 Task: Search one way flight ticket for 5 adults, 1 child, 2 infants in seat and 1 infant on lap in business from Provo: Provo Municipal Airport to Raleigh: Raleigh-durham International Airport on 8-5-2023. Choice of flights is Royal air maroc. Number of bags: 1 carry on bag. Price is upto 50000. Outbound departure time preference is 15:15.
Action: Mouse moved to (298, 275)
Screenshot: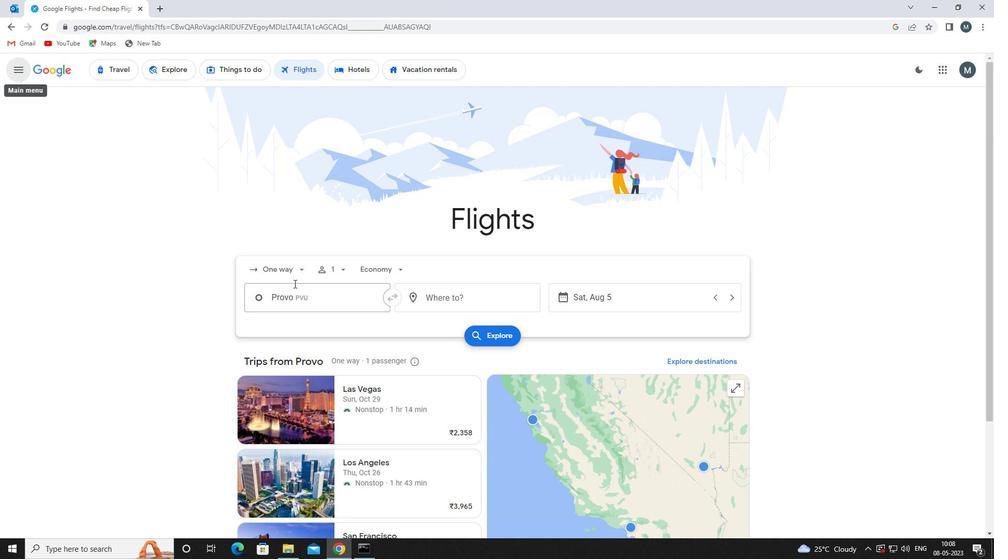 
Action: Mouse pressed left at (298, 275)
Screenshot: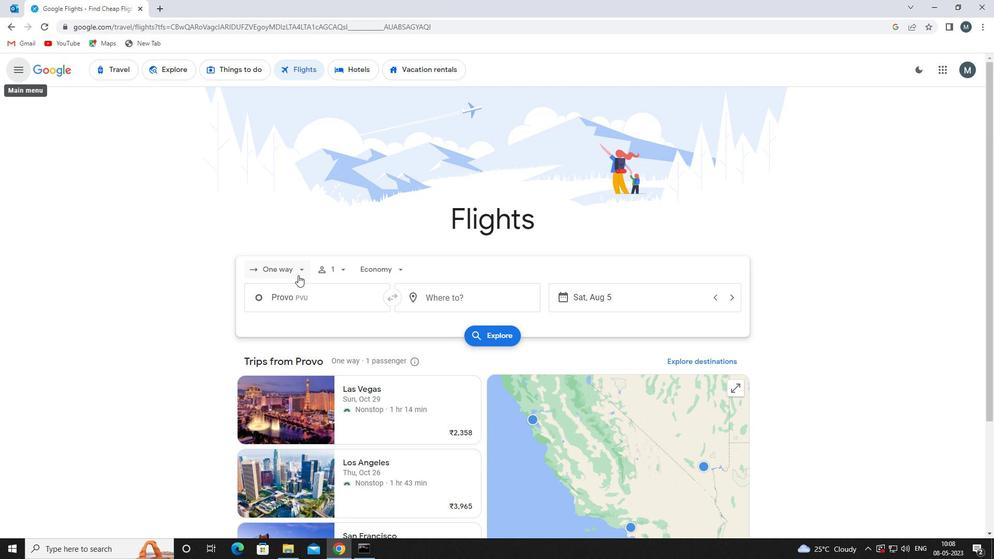
Action: Mouse moved to (308, 318)
Screenshot: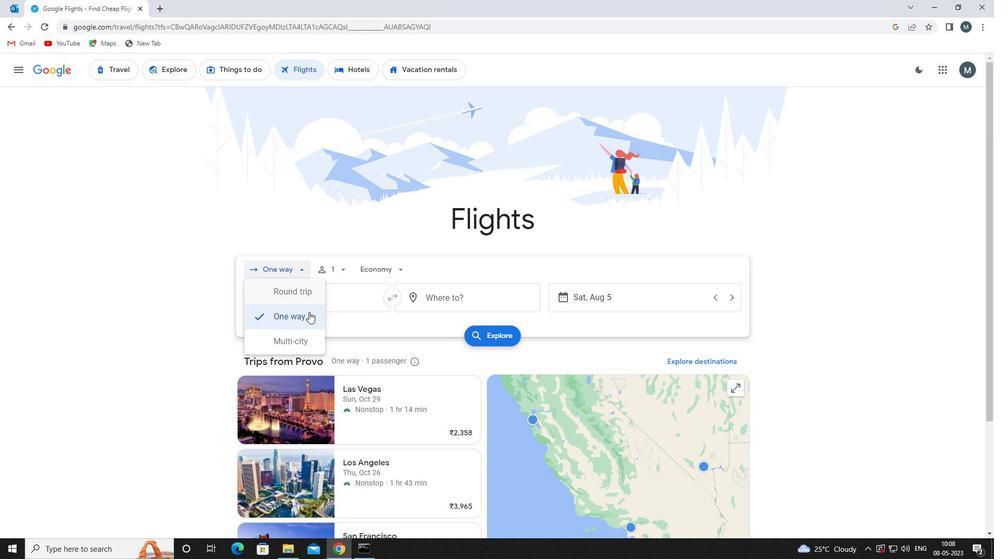 
Action: Mouse pressed left at (308, 318)
Screenshot: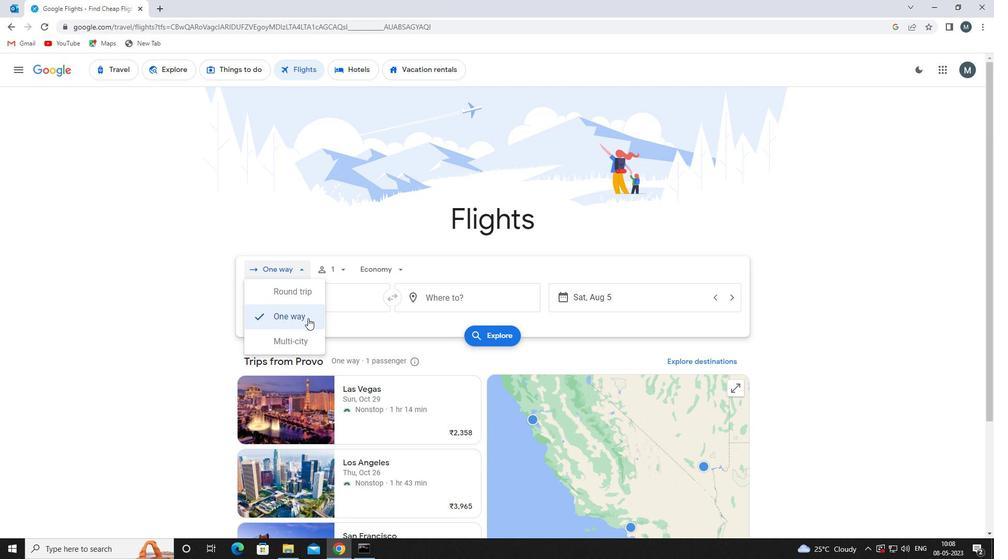 
Action: Mouse moved to (351, 269)
Screenshot: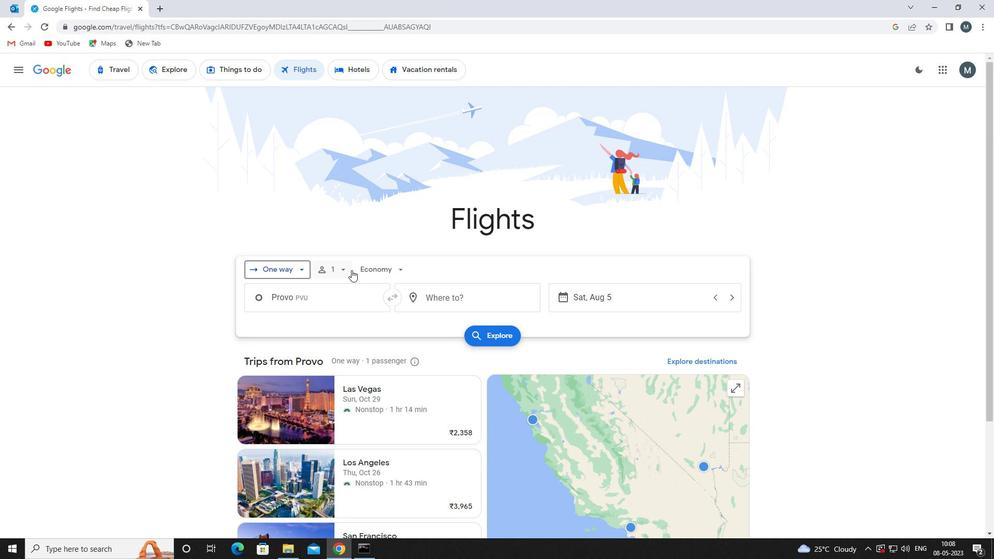 
Action: Mouse pressed left at (351, 269)
Screenshot: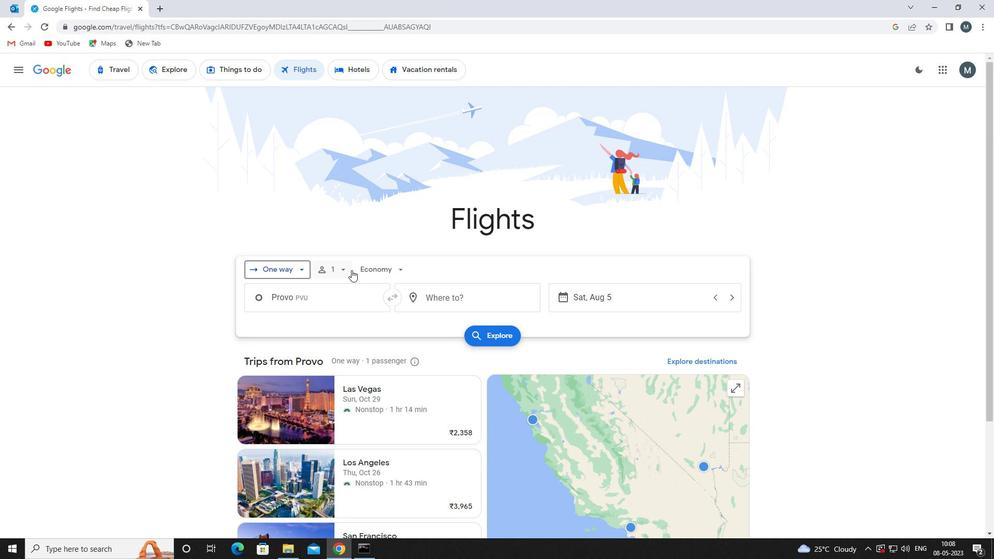 
Action: Mouse moved to (426, 294)
Screenshot: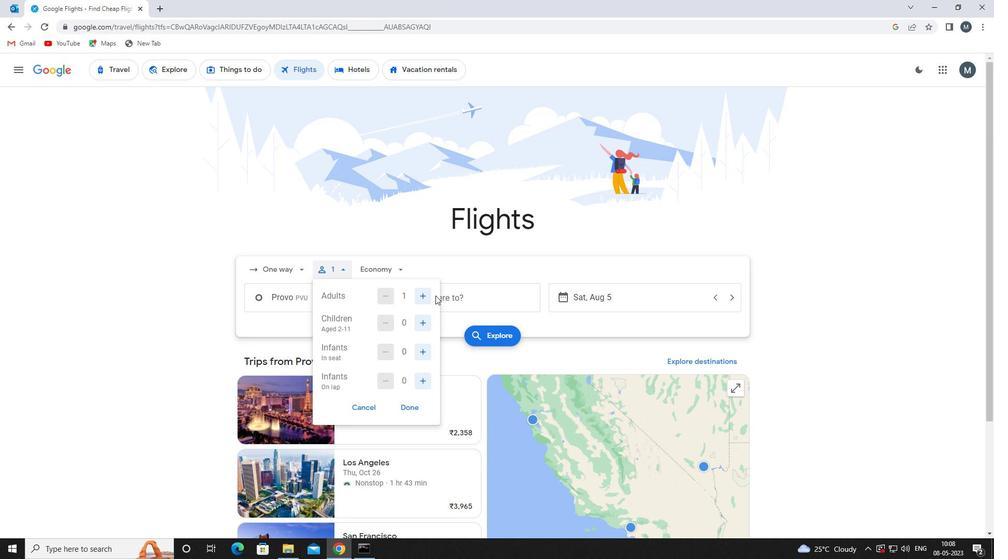 
Action: Mouse pressed left at (426, 294)
Screenshot: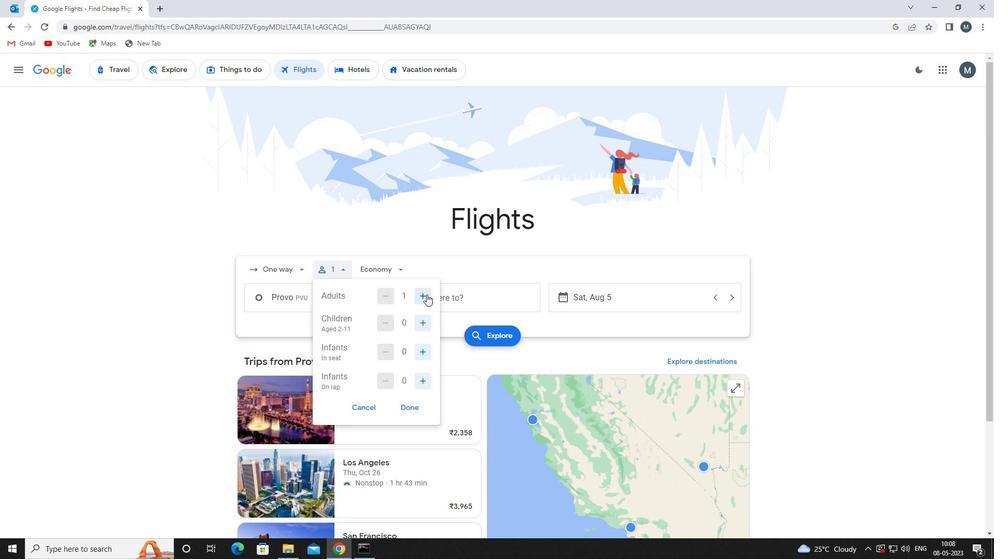 
Action: Mouse pressed left at (426, 294)
Screenshot: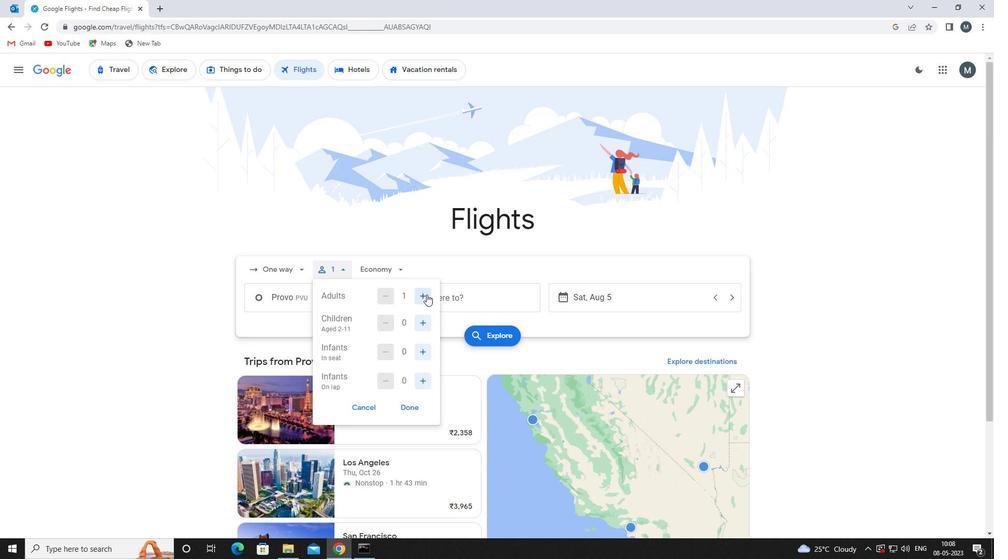 
Action: Mouse pressed left at (426, 294)
Screenshot: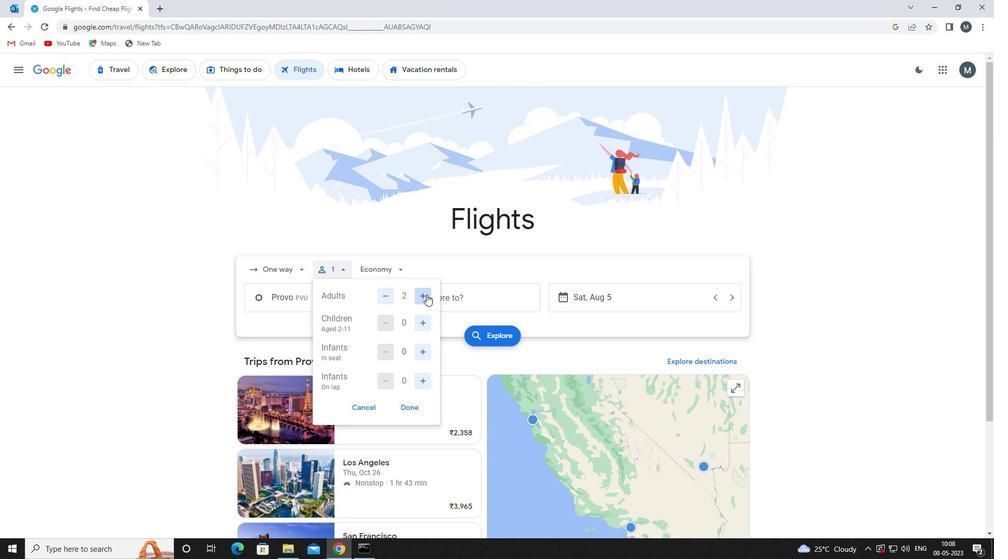
Action: Mouse pressed left at (426, 294)
Screenshot: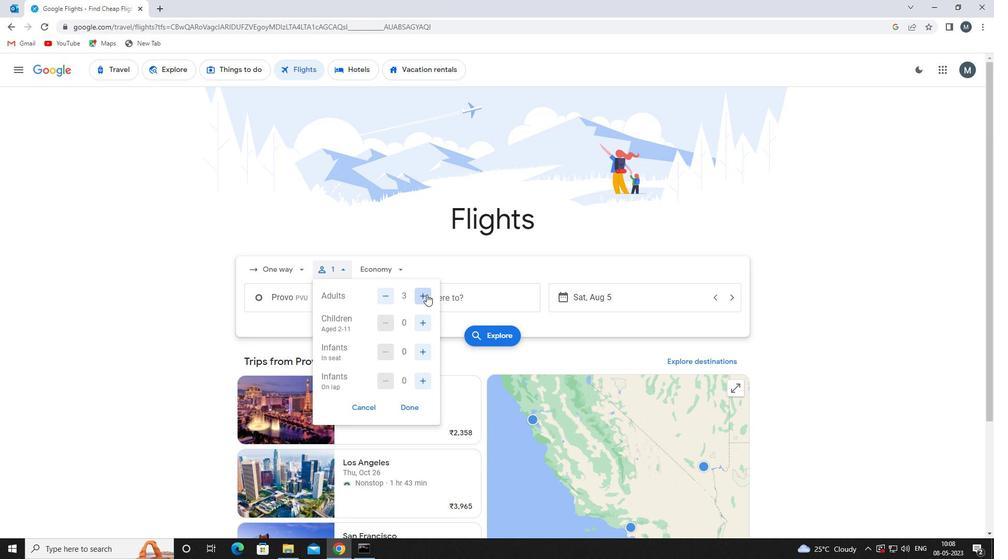 
Action: Mouse moved to (423, 324)
Screenshot: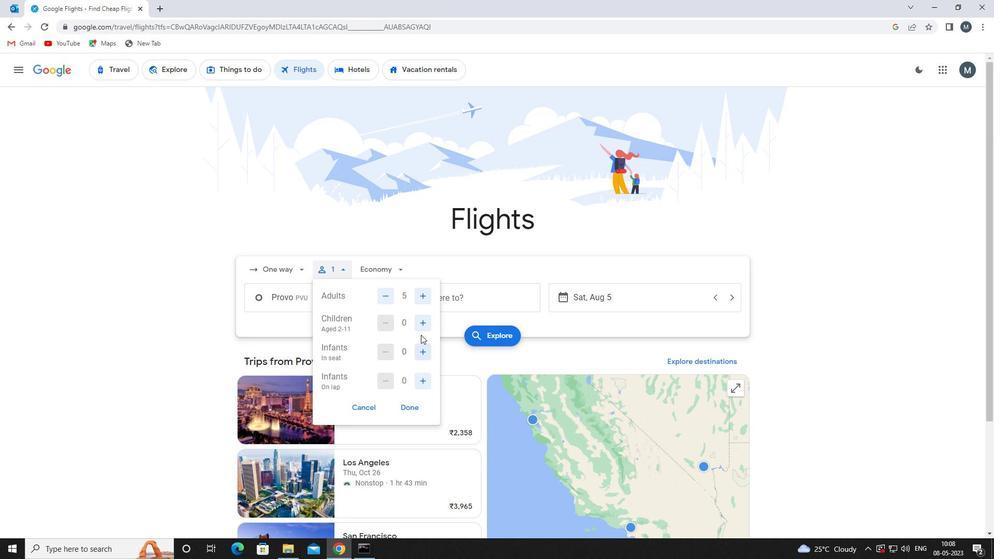 
Action: Mouse pressed left at (423, 324)
Screenshot: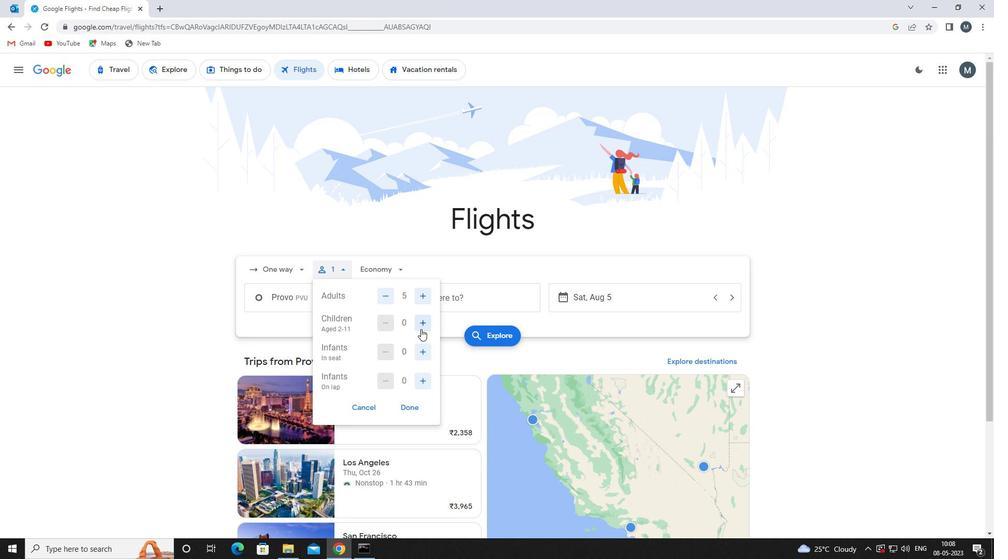 
Action: Mouse moved to (422, 350)
Screenshot: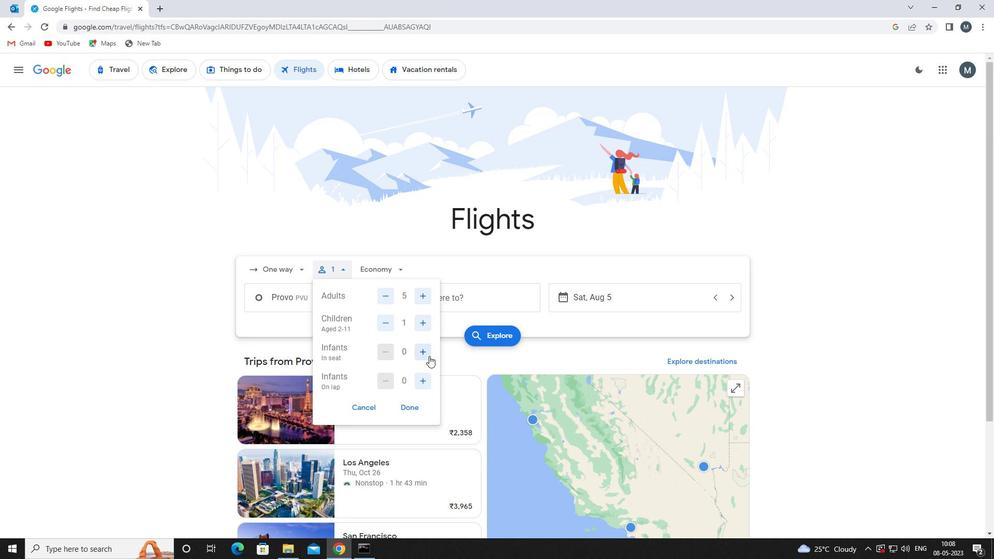 
Action: Mouse pressed left at (422, 350)
Screenshot: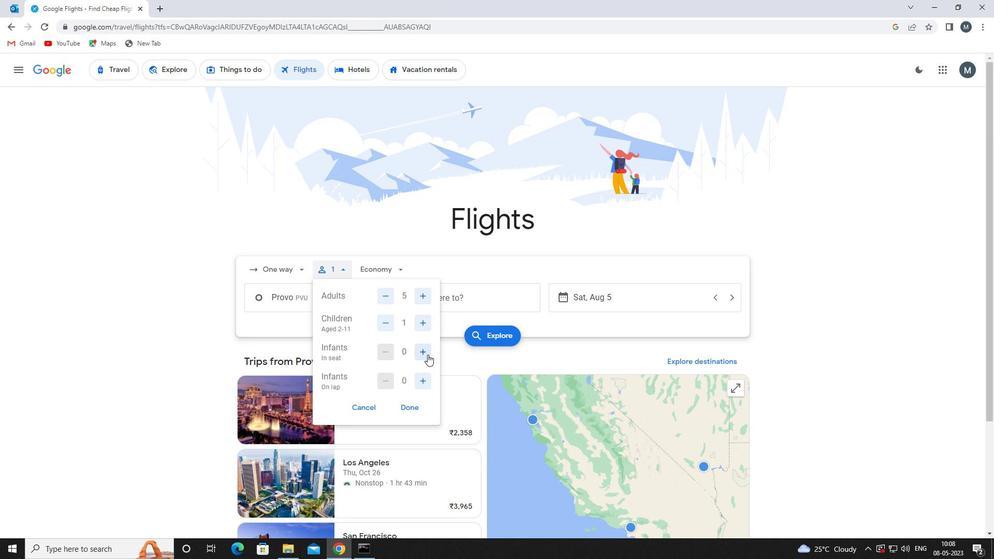
Action: Mouse moved to (422, 350)
Screenshot: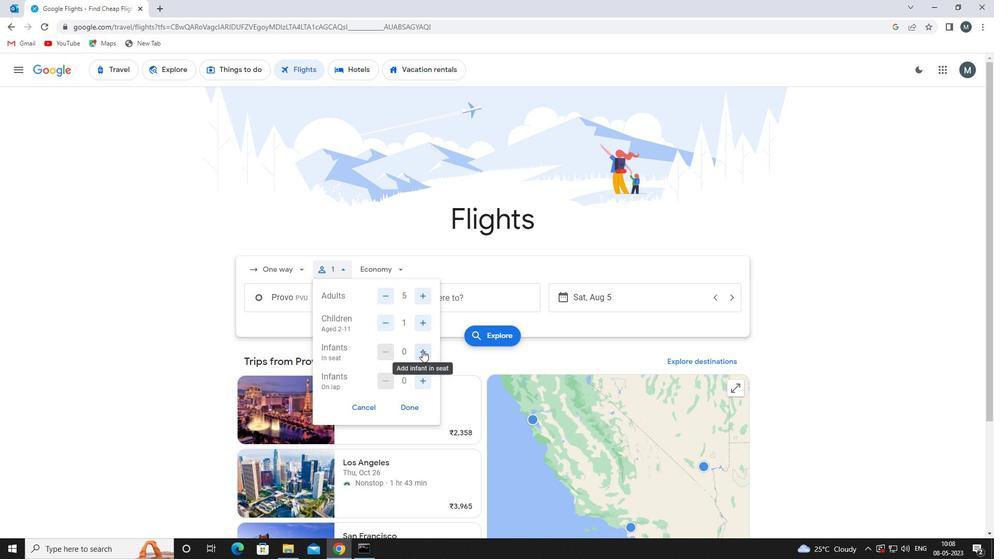 
Action: Mouse pressed left at (422, 350)
Screenshot: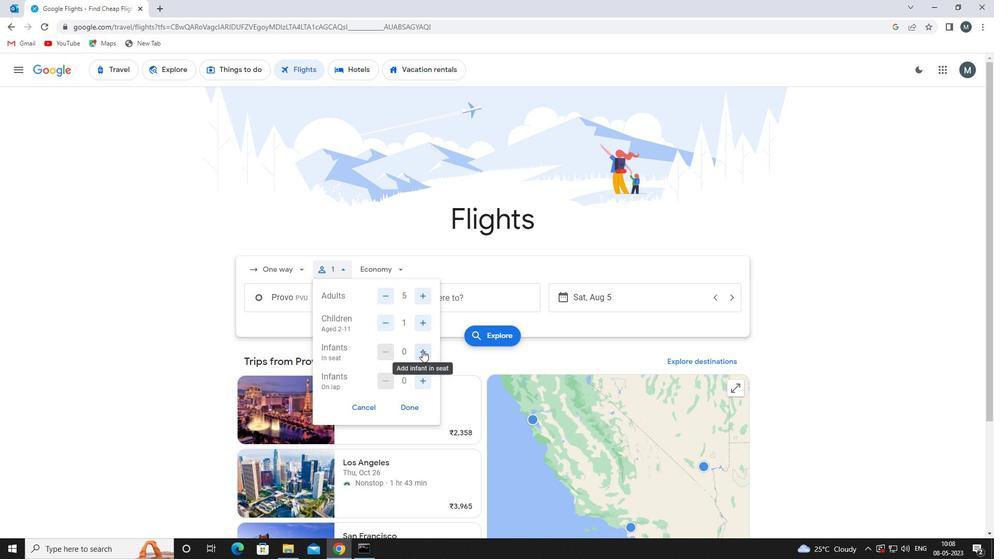 
Action: Mouse moved to (420, 382)
Screenshot: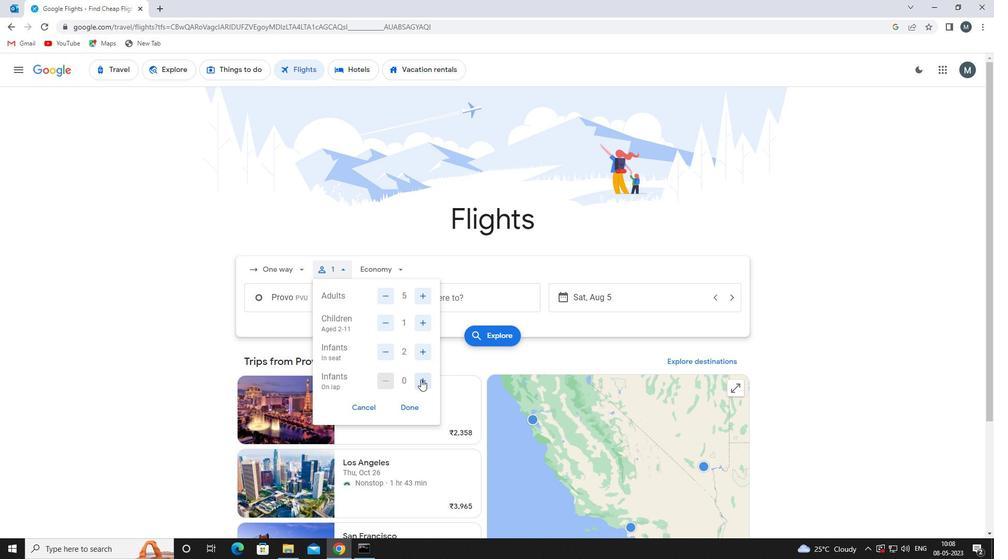 
Action: Mouse pressed left at (420, 382)
Screenshot: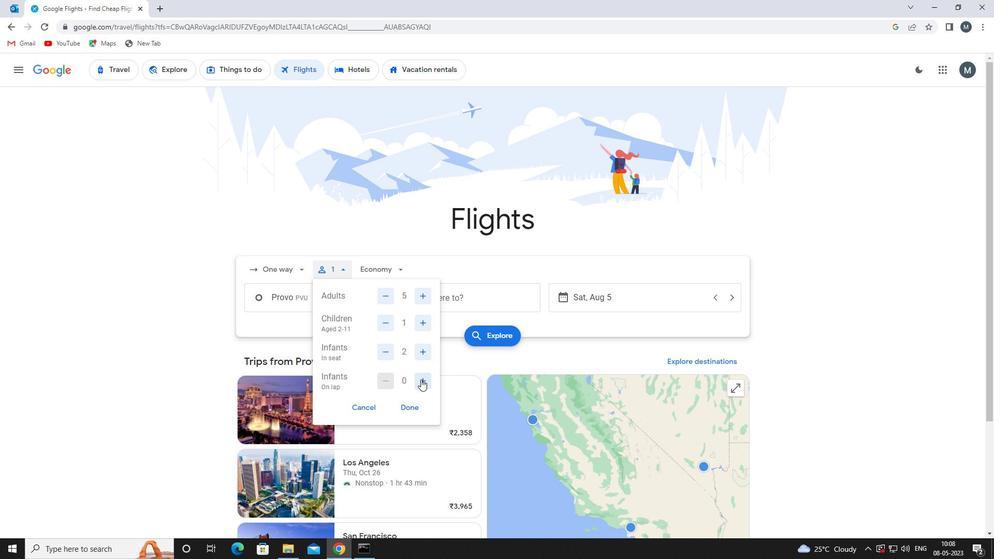 
Action: Mouse moved to (413, 407)
Screenshot: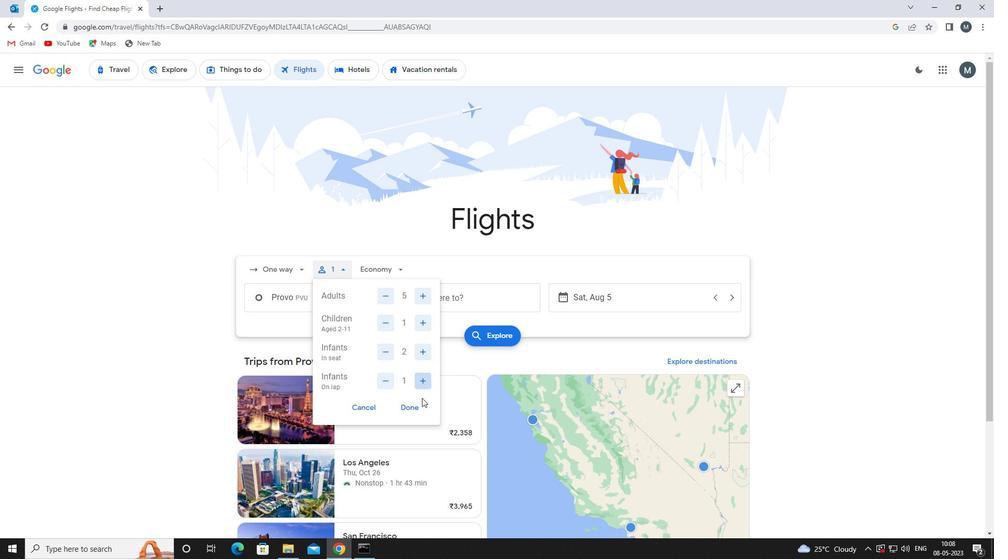 
Action: Mouse pressed left at (413, 407)
Screenshot: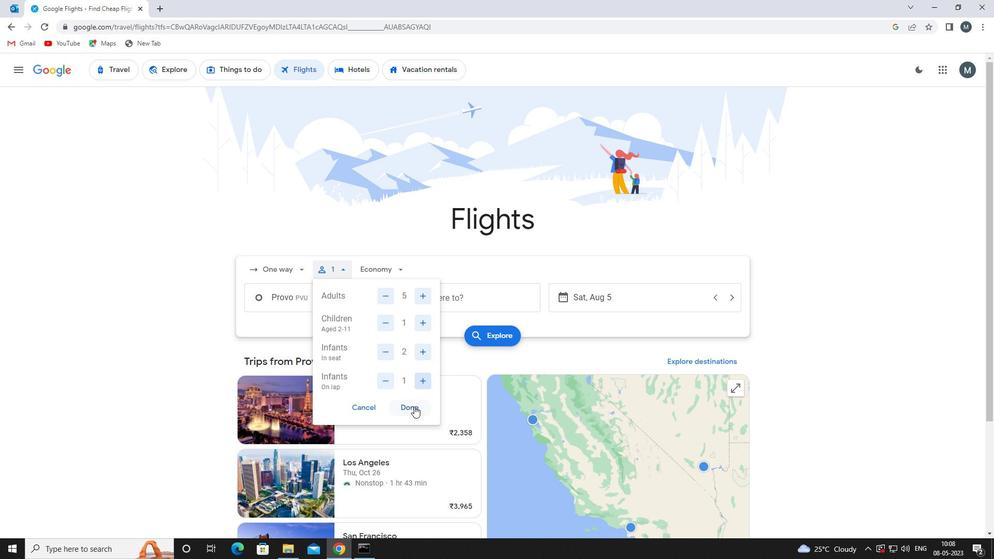 
Action: Mouse moved to (389, 269)
Screenshot: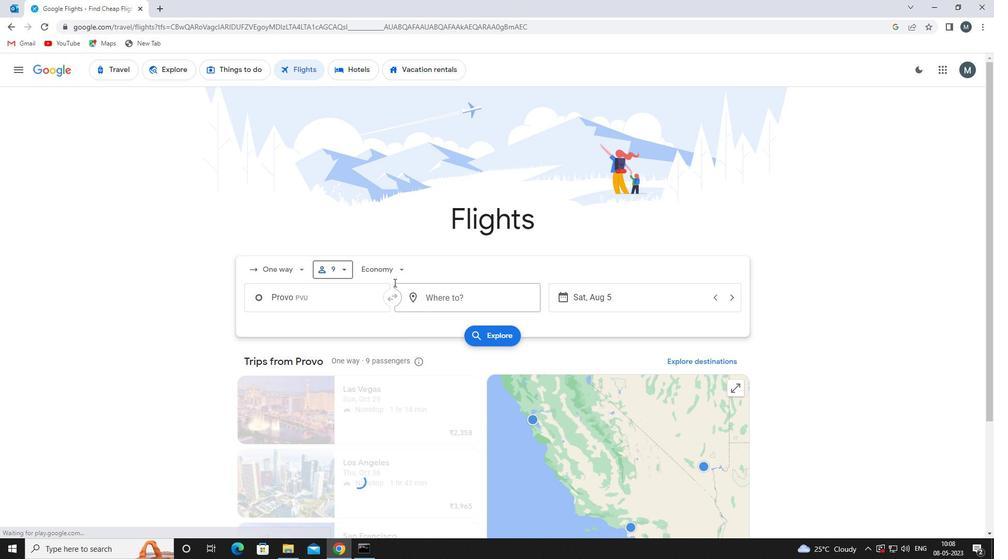 
Action: Mouse pressed left at (389, 269)
Screenshot: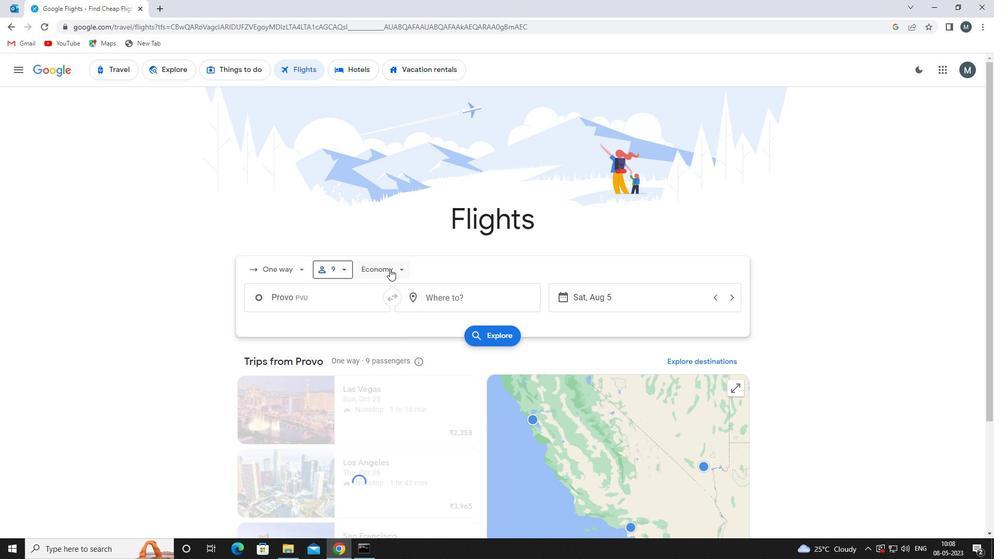 
Action: Mouse moved to (400, 340)
Screenshot: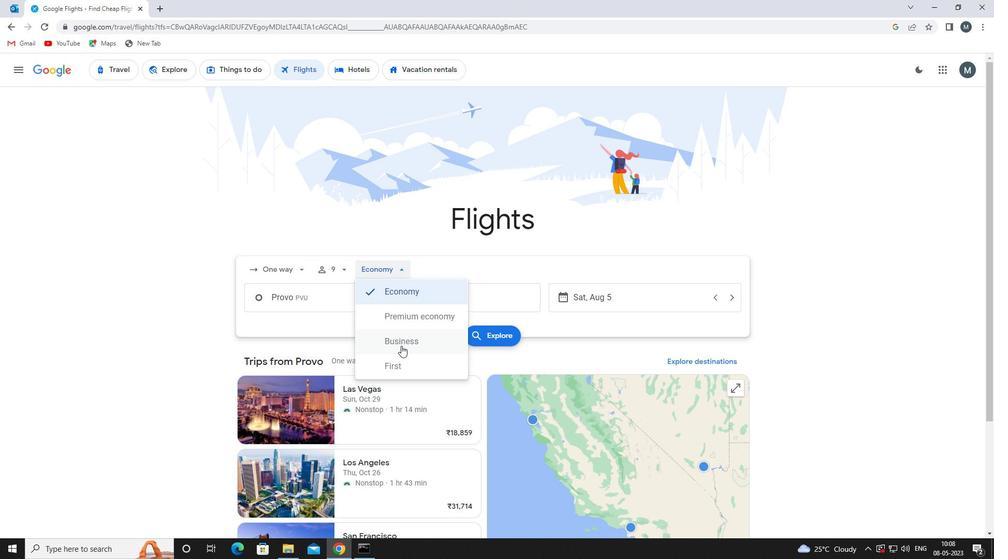 
Action: Mouse pressed left at (400, 340)
Screenshot: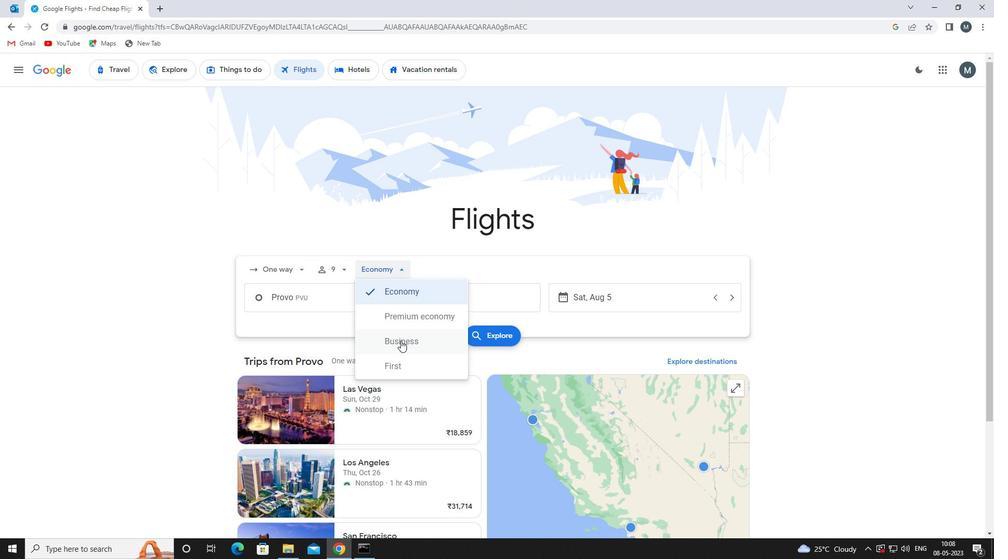 
Action: Mouse moved to (335, 304)
Screenshot: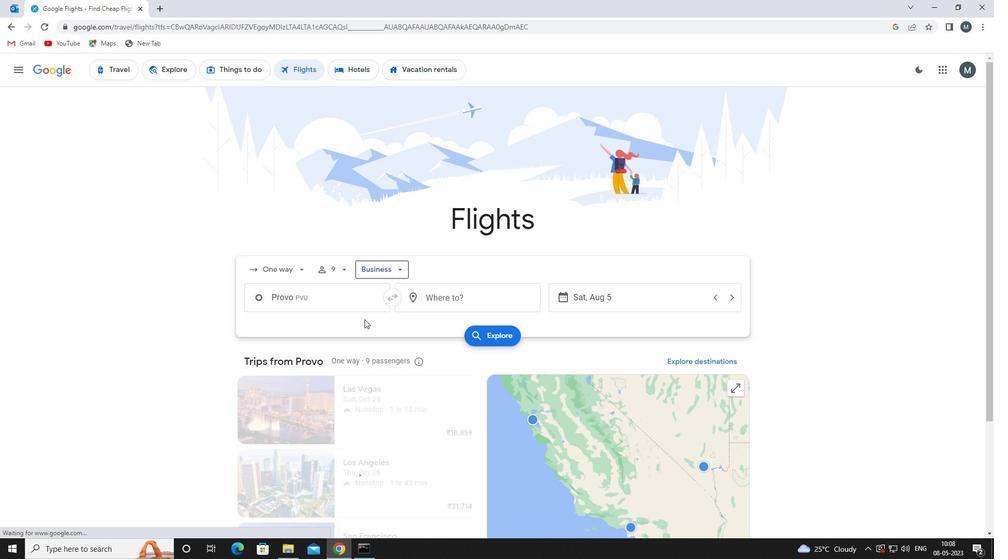 
Action: Mouse pressed left at (335, 304)
Screenshot: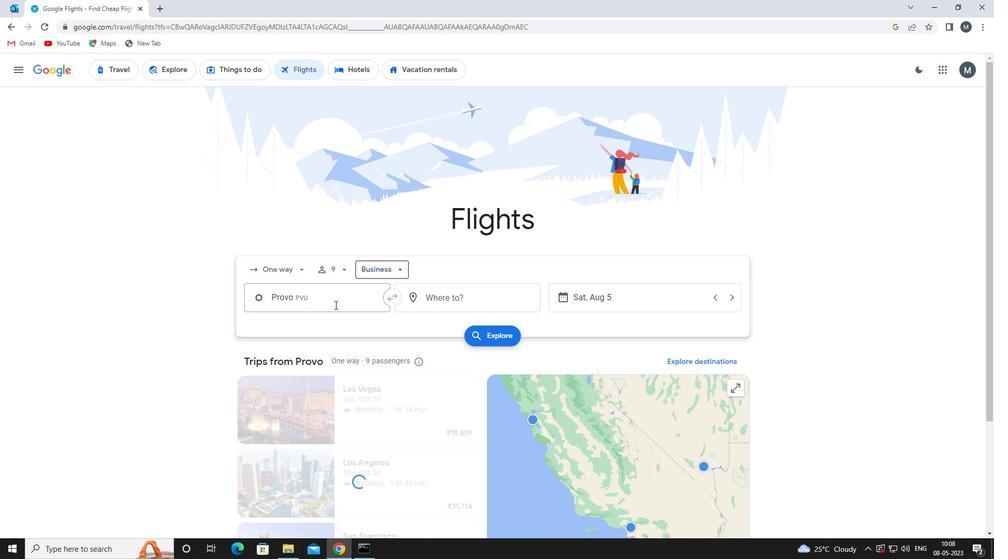 
Action: Mouse moved to (336, 314)
Screenshot: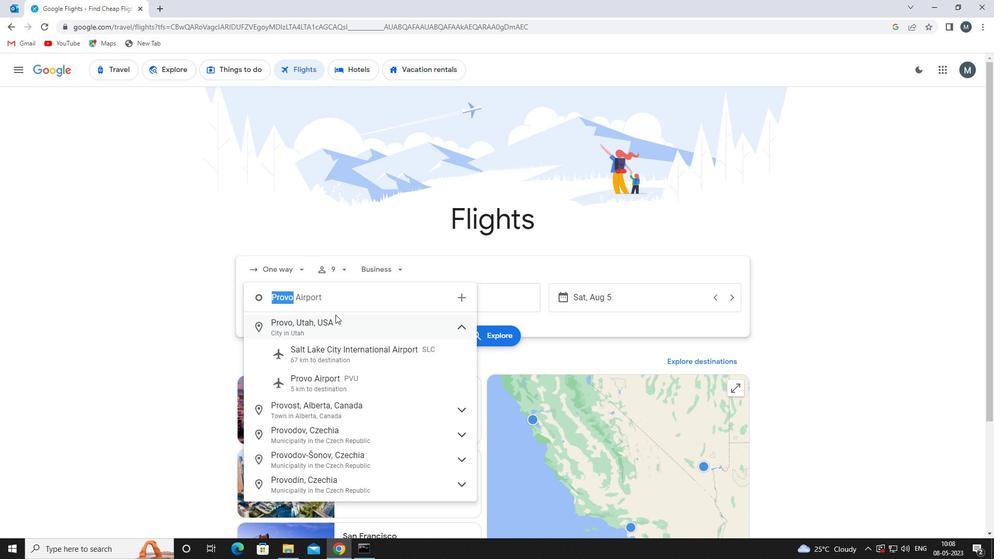 
Action: Key pressed <Key.enter>
Screenshot: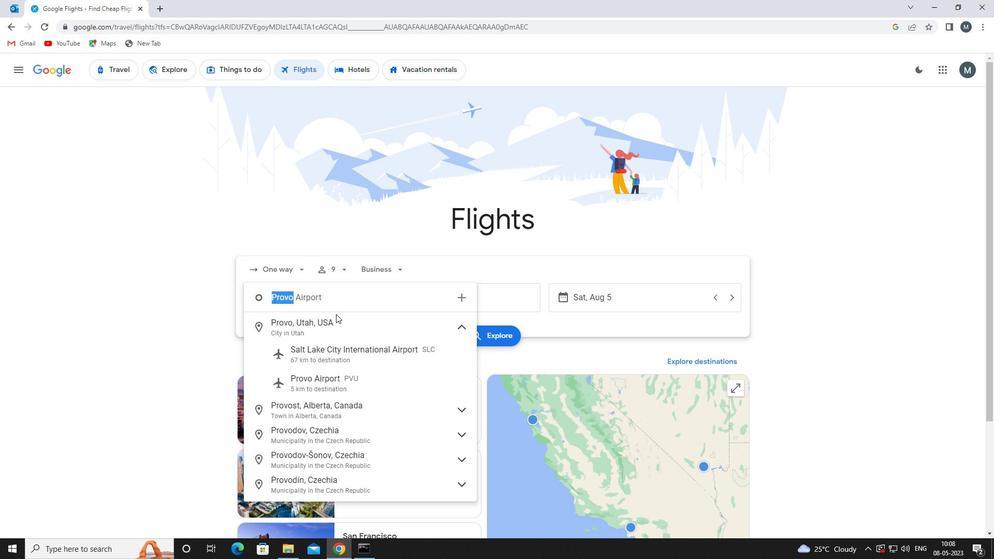 
Action: Mouse moved to (423, 300)
Screenshot: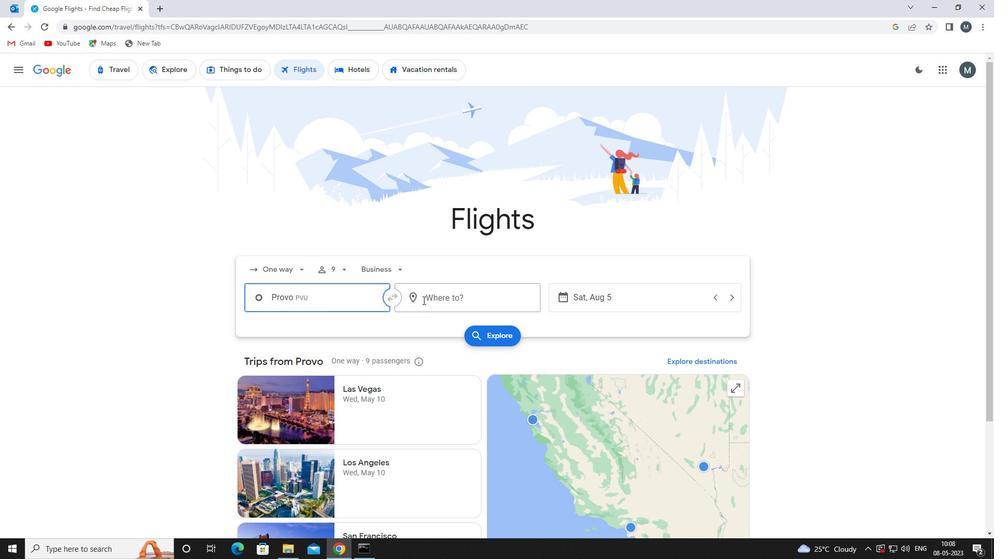 
Action: Mouse pressed left at (423, 300)
Screenshot: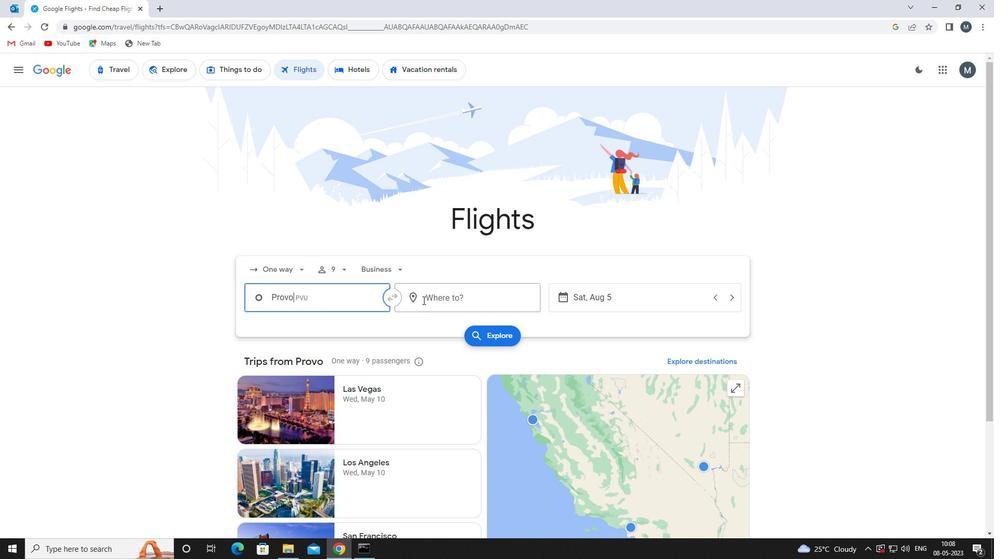 
Action: Mouse moved to (423, 299)
Screenshot: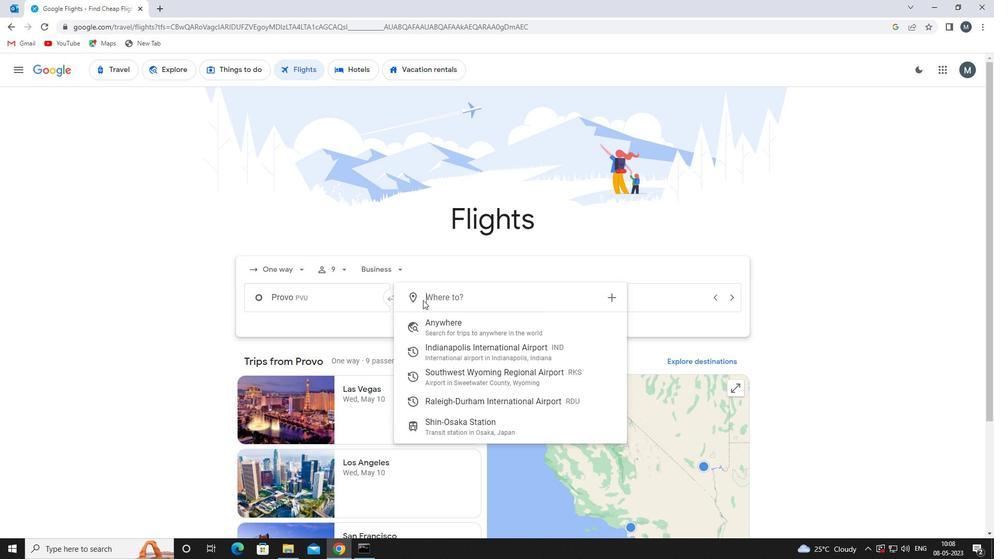 
Action: Key pressed r
Screenshot: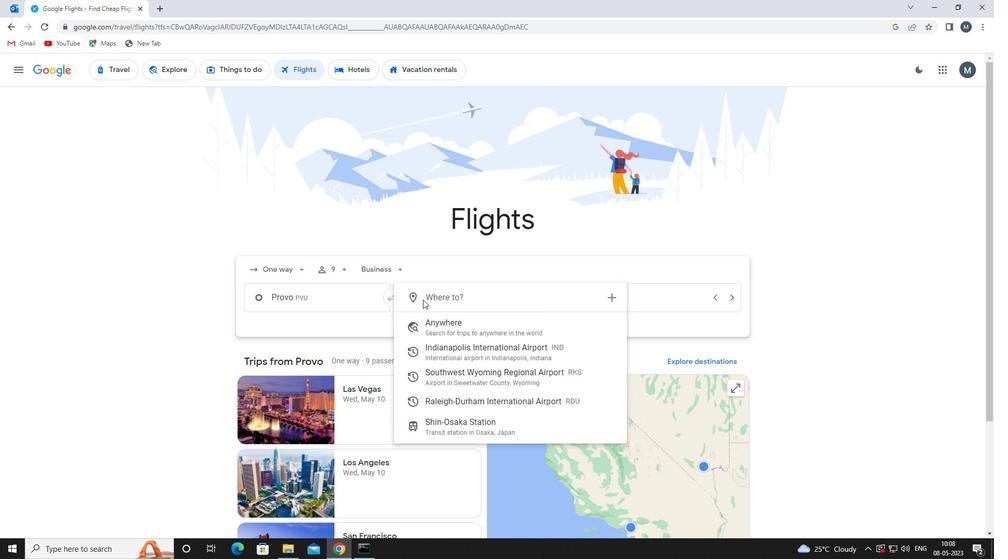 
Action: Mouse moved to (422, 299)
Screenshot: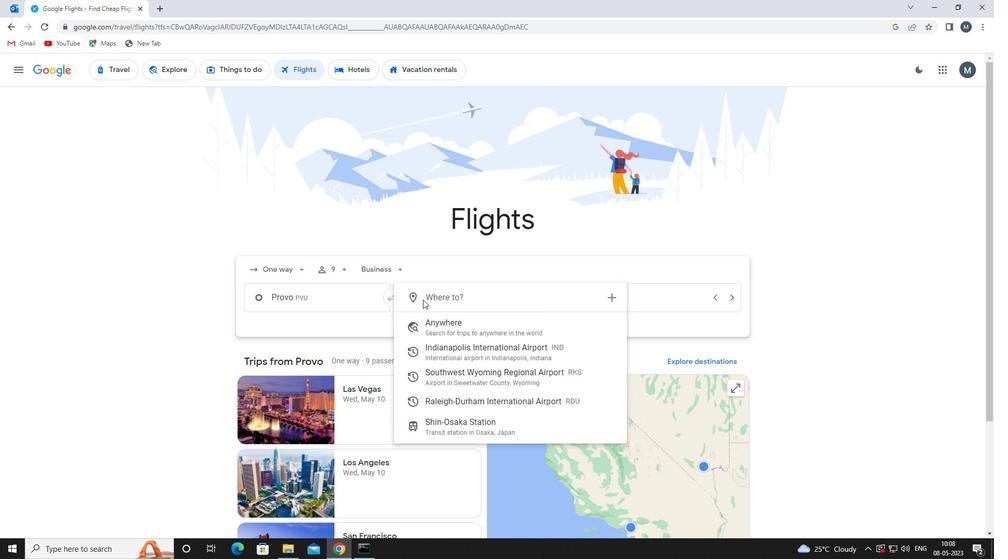 
Action: Key pressed d
Screenshot: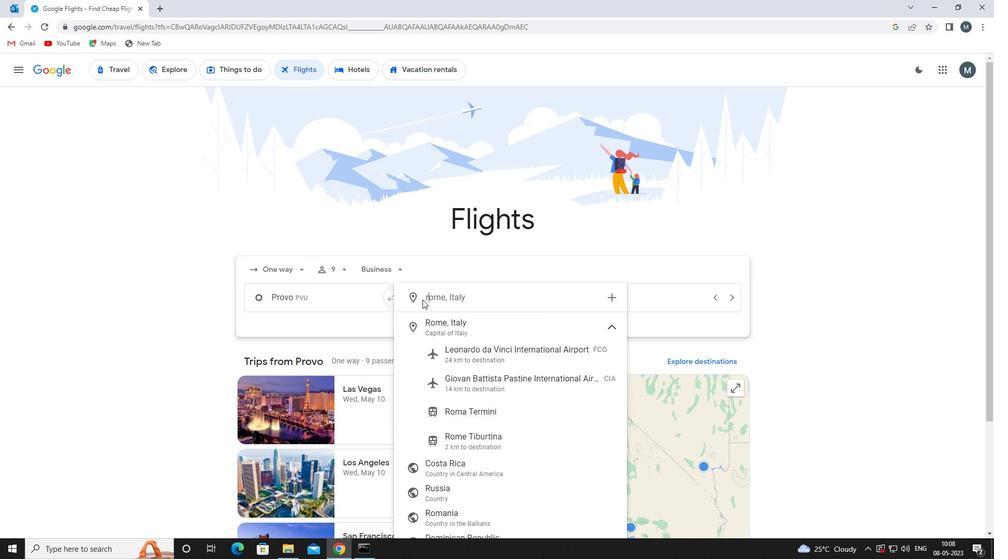 
Action: Mouse moved to (419, 301)
Screenshot: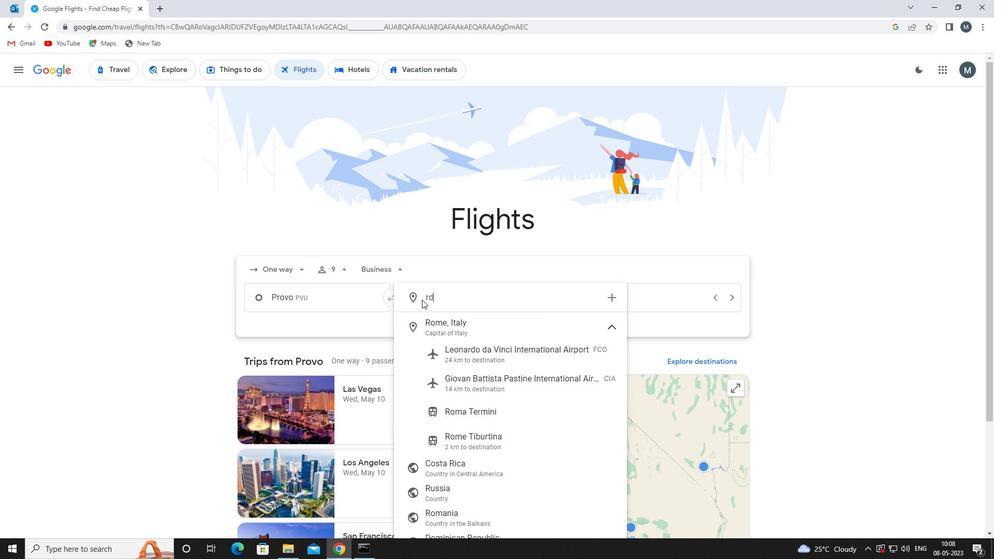 
Action: Key pressed u
Screenshot: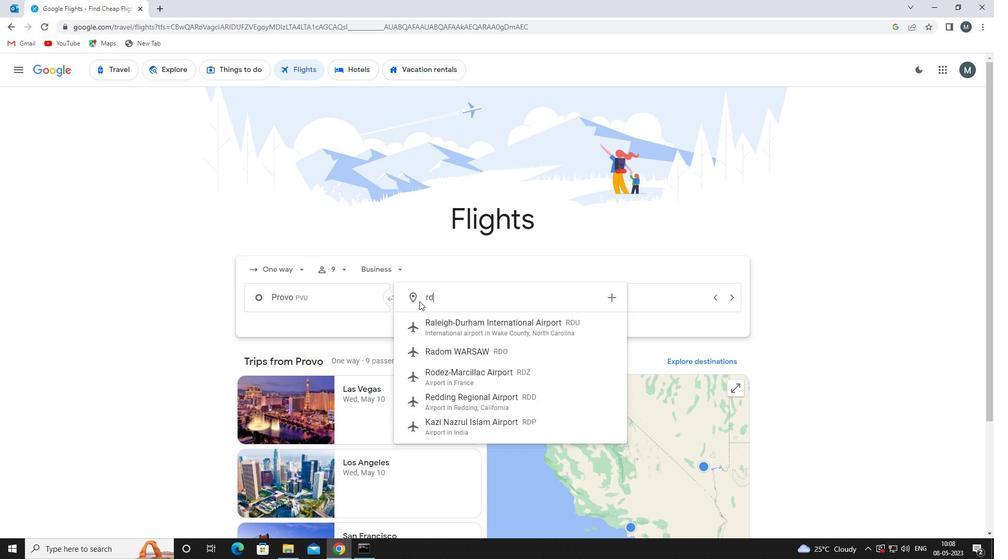 
Action: Mouse moved to (437, 334)
Screenshot: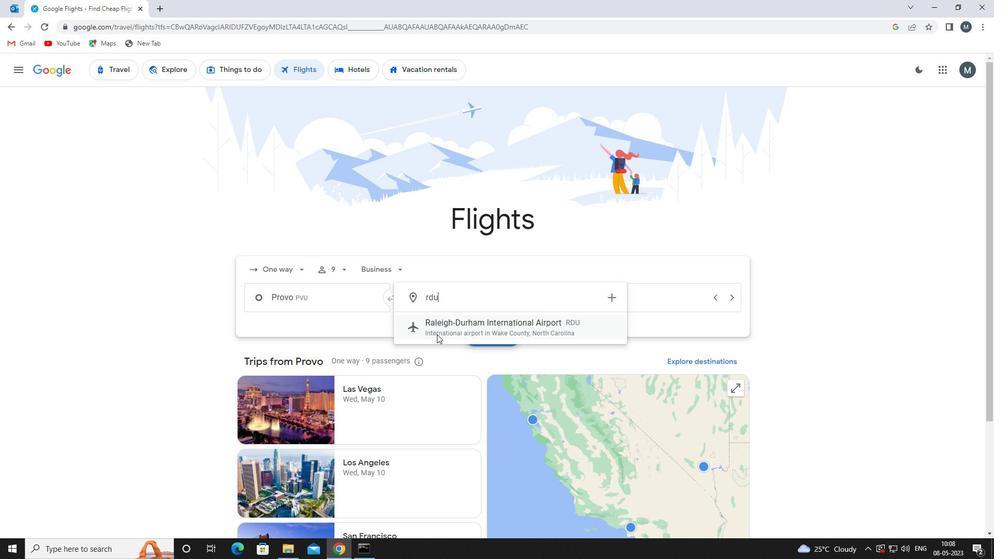 
Action: Mouse pressed left at (437, 334)
Screenshot: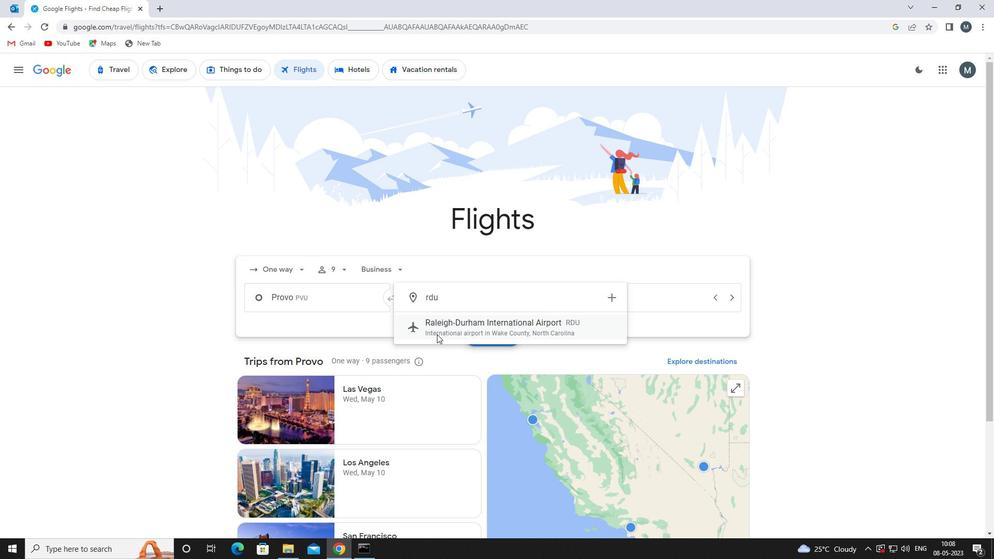 
Action: Mouse moved to (656, 305)
Screenshot: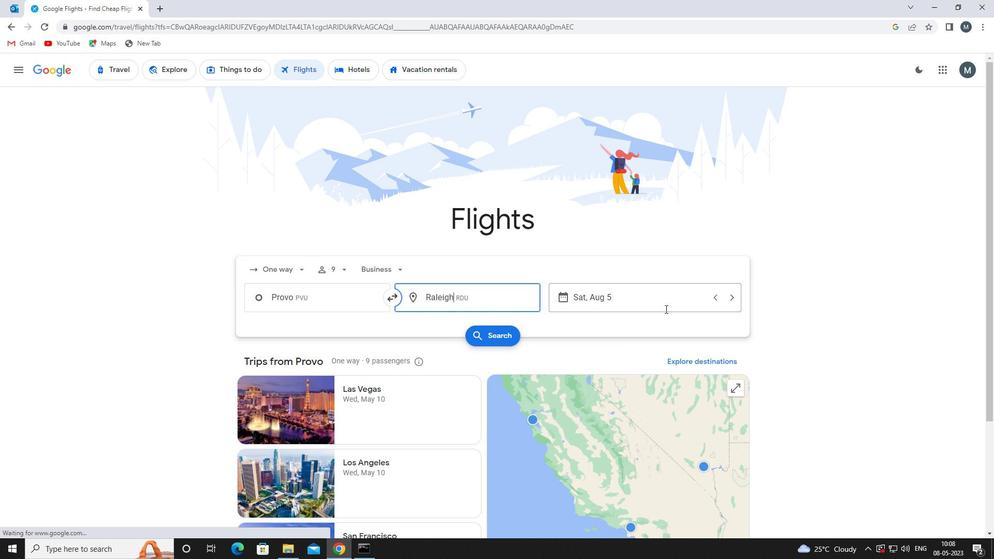 
Action: Mouse pressed left at (656, 305)
Screenshot: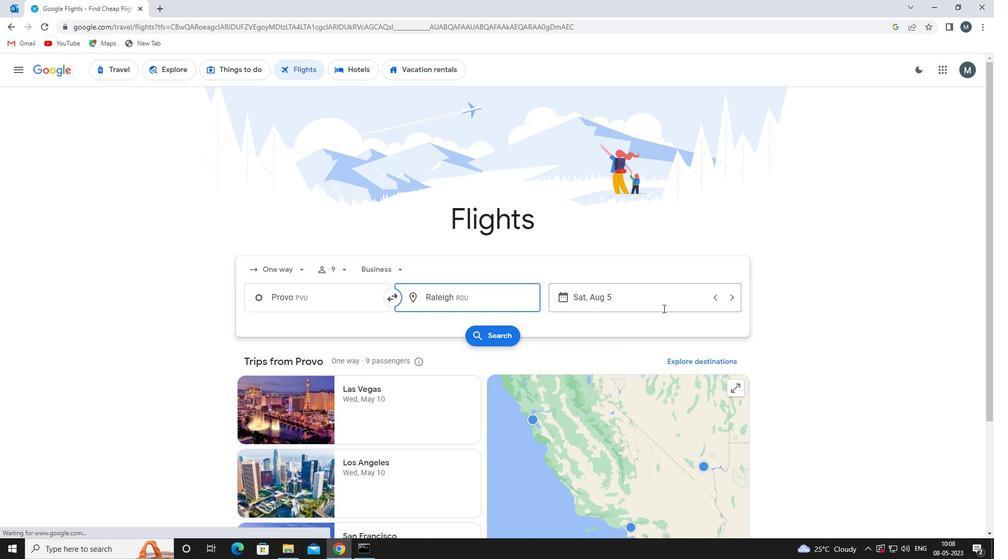 
Action: Mouse moved to (526, 356)
Screenshot: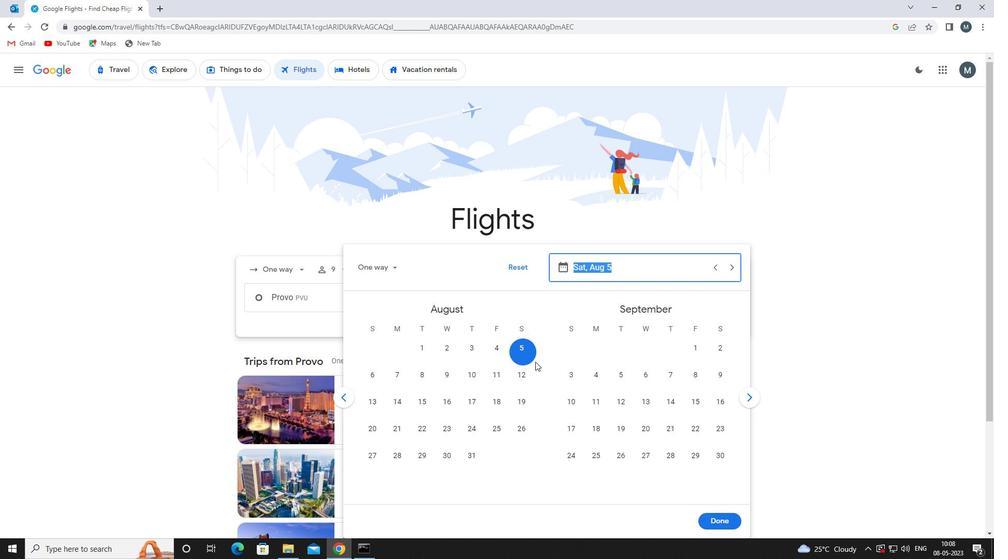 
Action: Mouse pressed left at (526, 356)
Screenshot: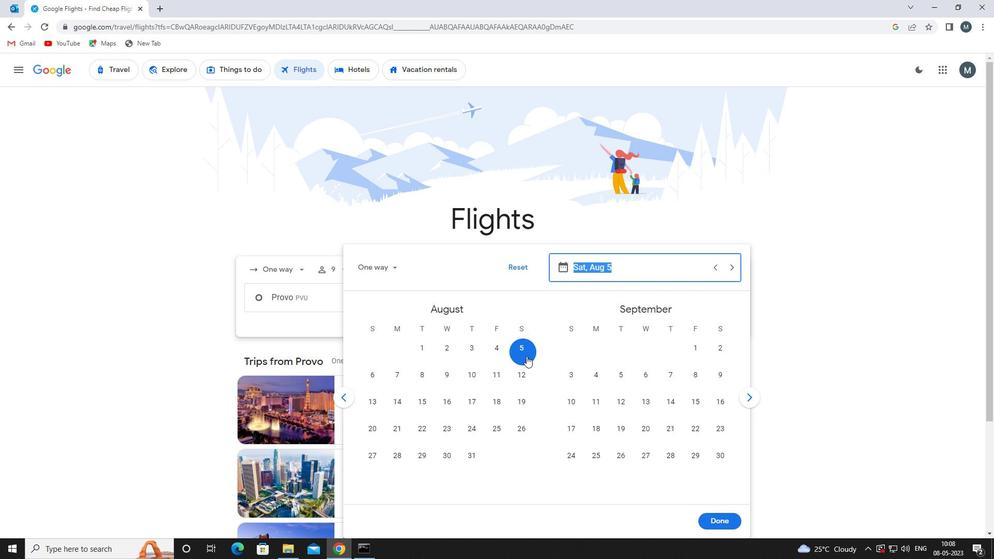
Action: Mouse moved to (711, 518)
Screenshot: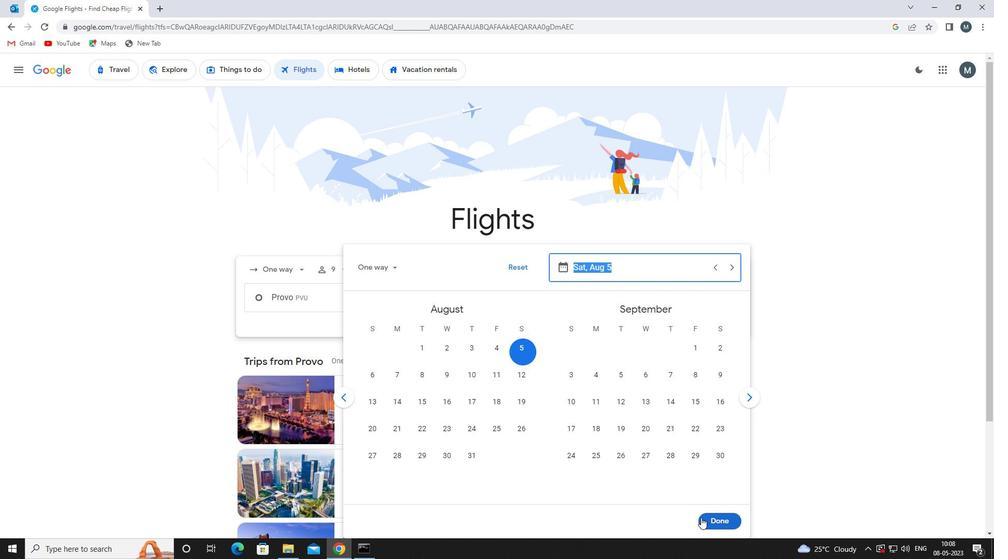 
Action: Mouse pressed left at (711, 518)
Screenshot: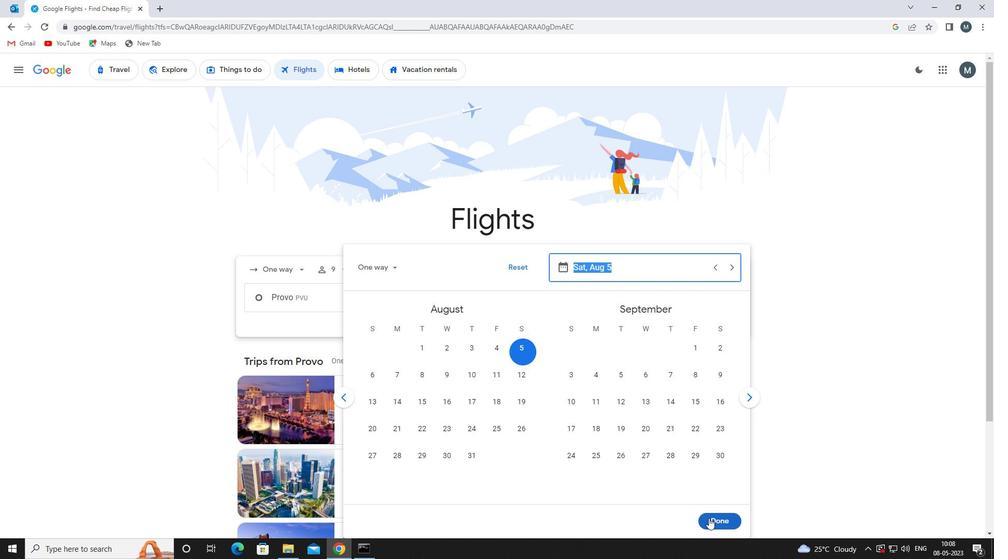 
Action: Mouse moved to (507, 329)
Screenshot: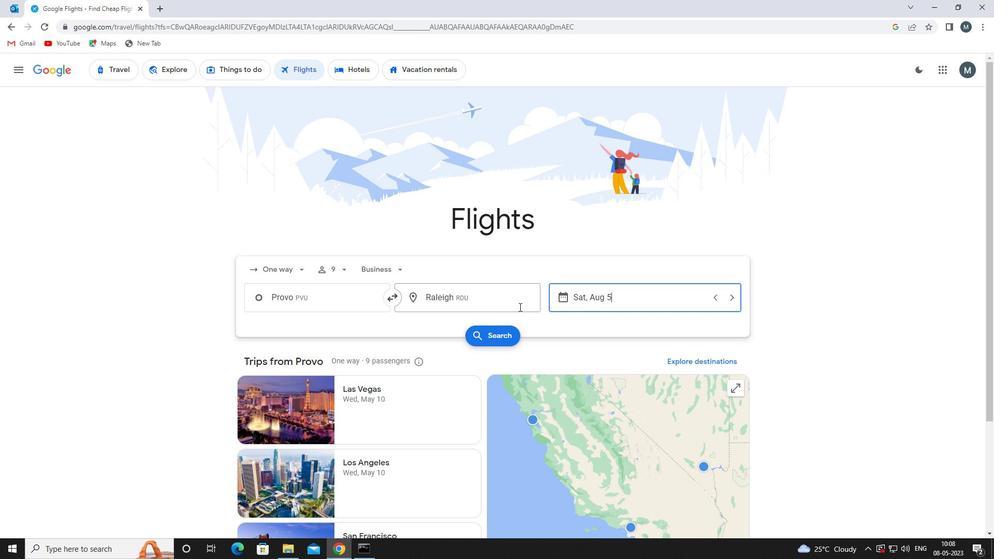 
Action: Mouse pressed left at (507, 329)
Screenshot: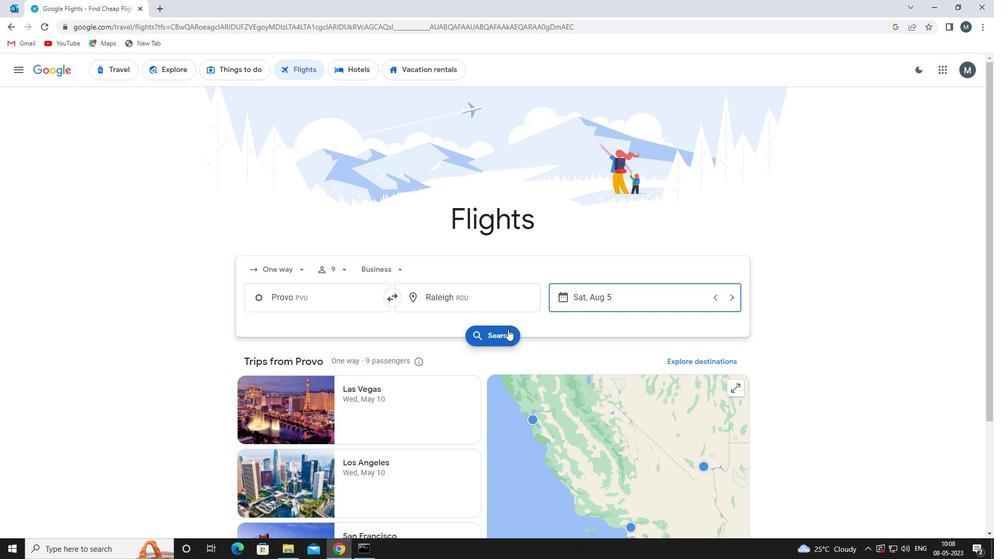 
Action: Mouse moved to (257, 170)
Screenshot: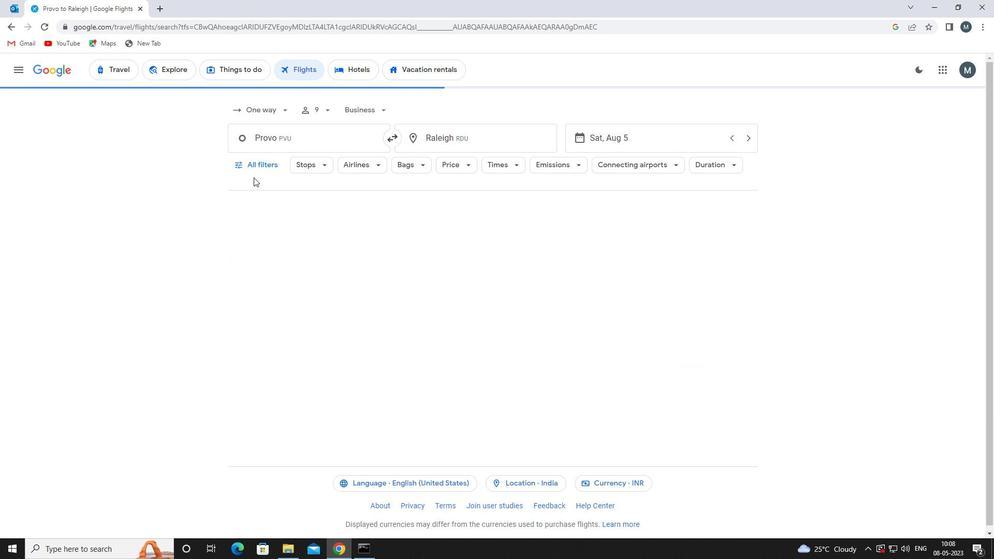 
Action: Mouse pressed left at (257, 170)
Screenshot: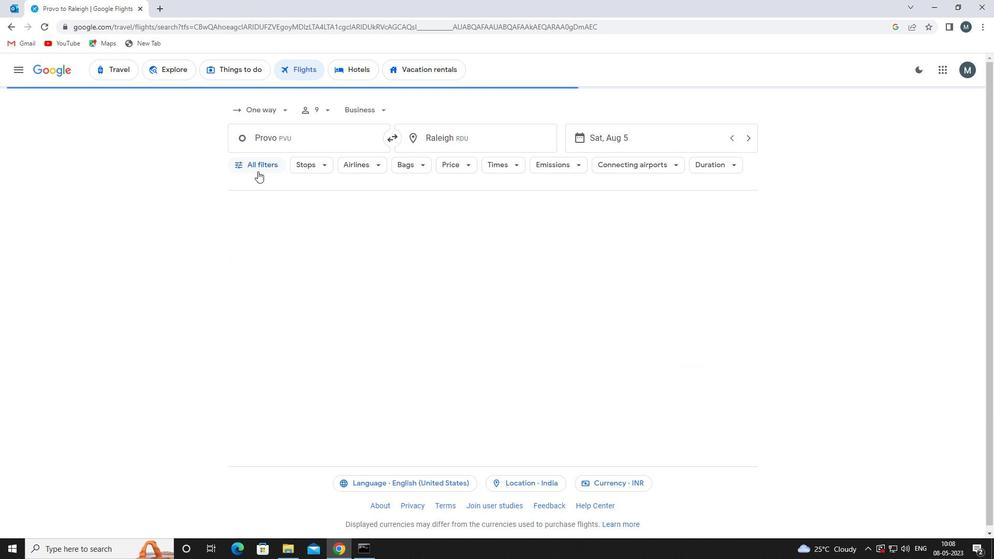
Action: Mouse moved to (320, 260)
Screenshot: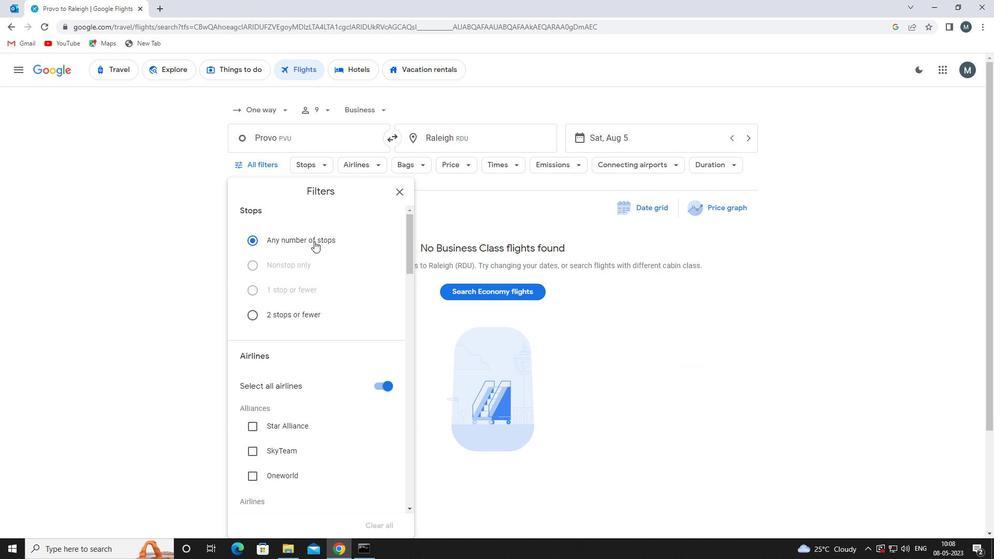 
Action: Mouse scrolled (320, 259) with delta (0, 0)
Screenshot: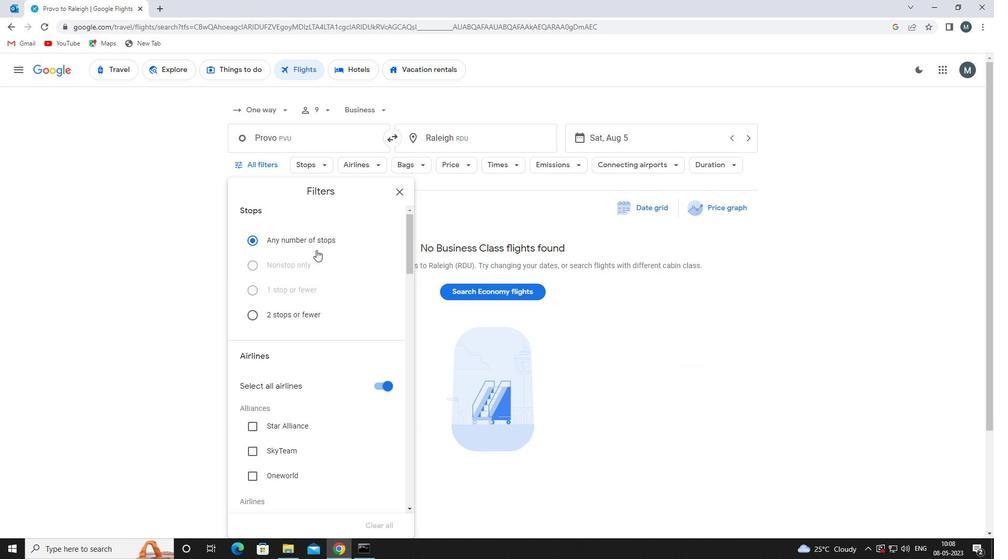 
Action: Mouse moved to (377, 335)
Screenshot: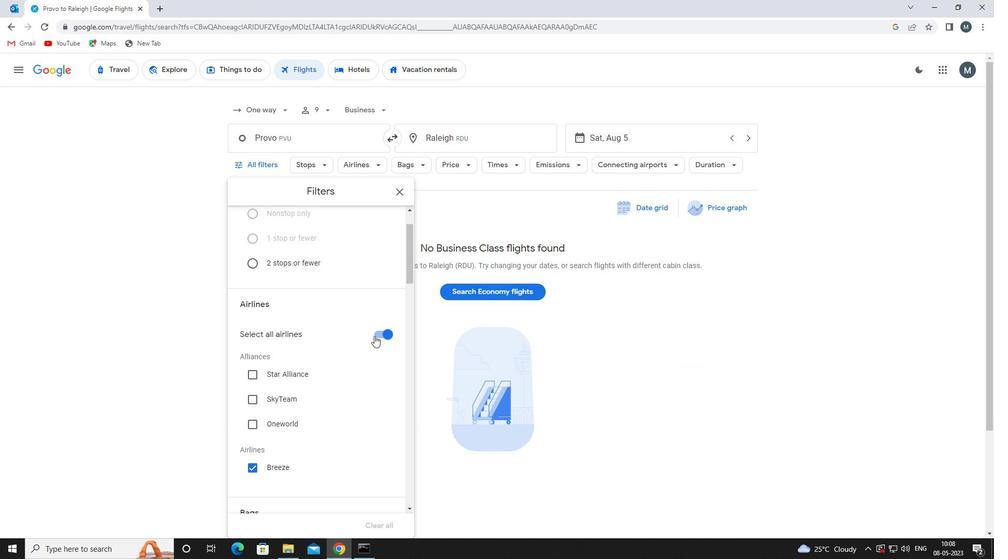 
Action: Mouse pressed left at (377, 335)
Screenshot: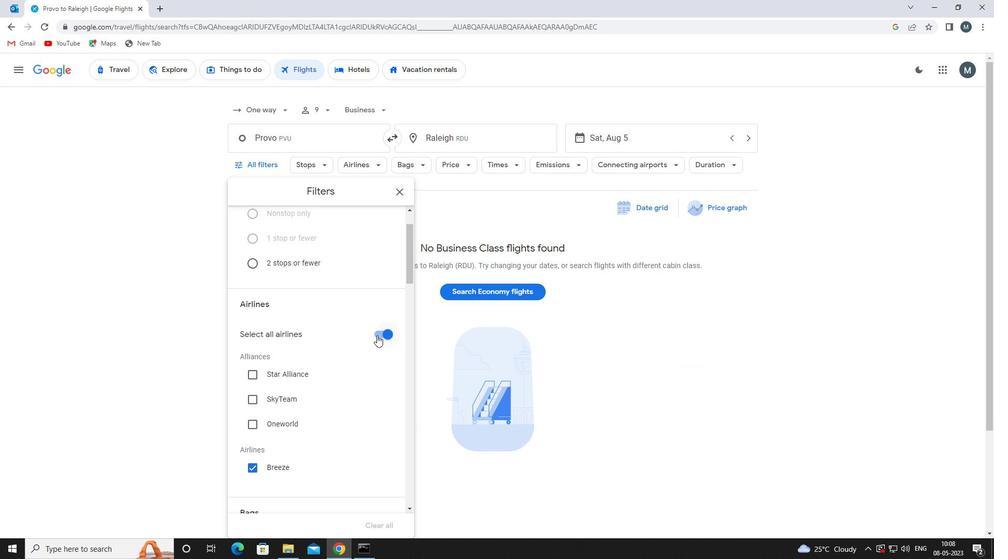 
Action: Mouse moved to (333, 336)
Screenshot: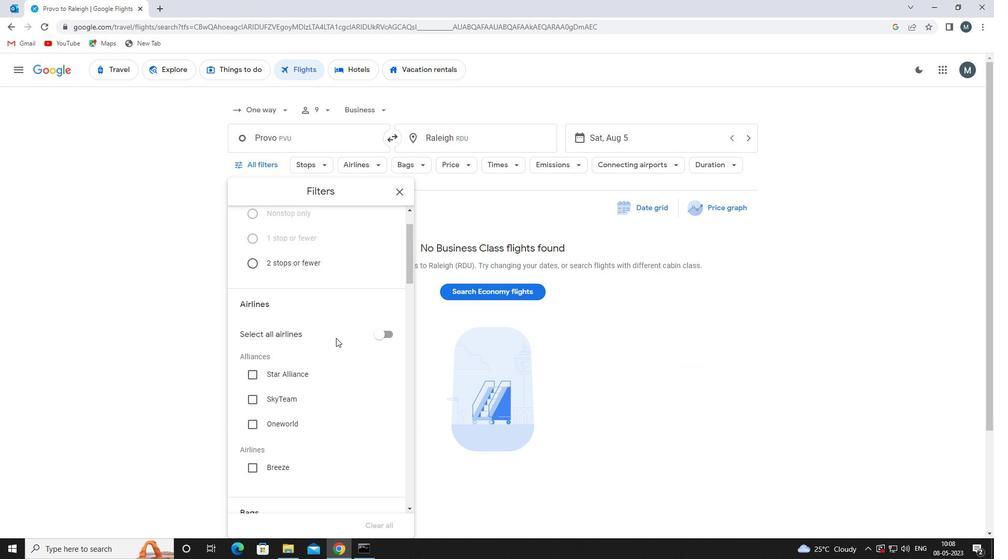 
Action: Mouse scrolled (333, 336) with delta (0, 0)
Screenshot: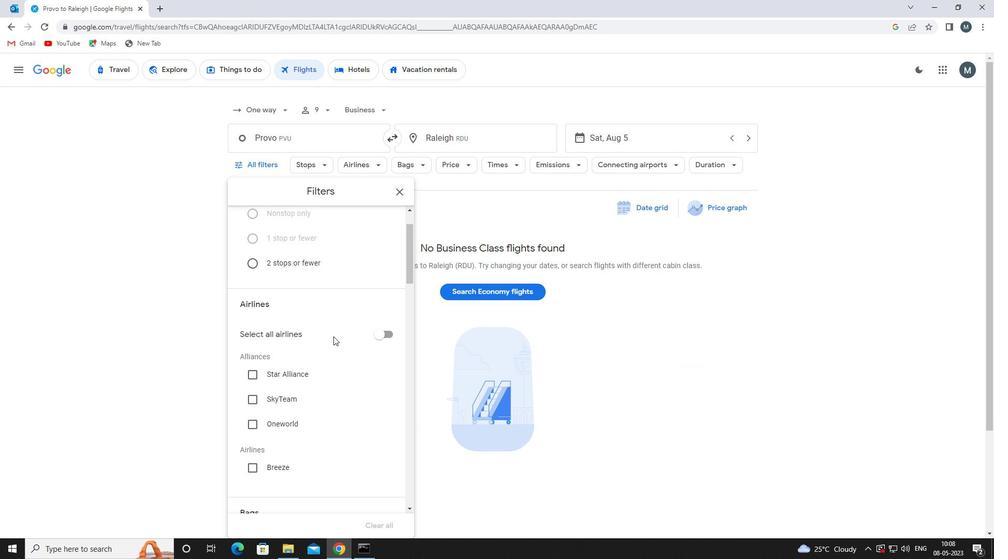 
Action: Mouse moved to (332, 336)
Screenshot: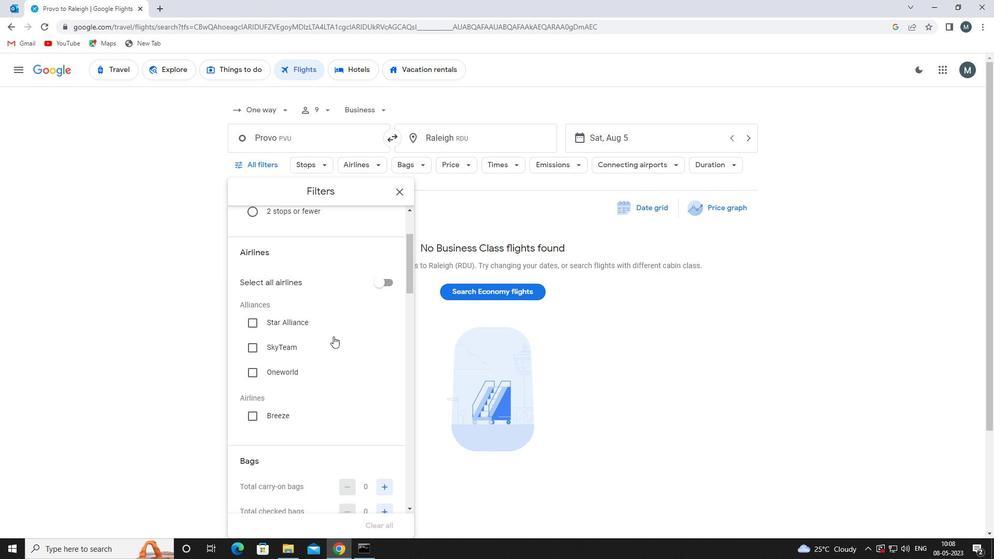 
Action: Mouse scrolled (332, 336) with delta (0, 0)
Screenshot: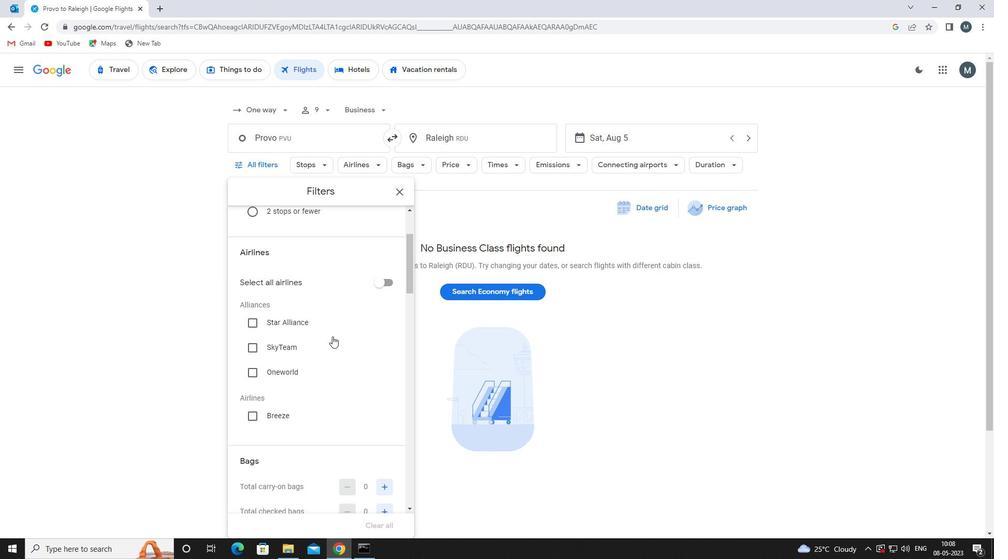 
Action: Mouse scrolled (332, 336) with delta (0, 0)
Screenshot: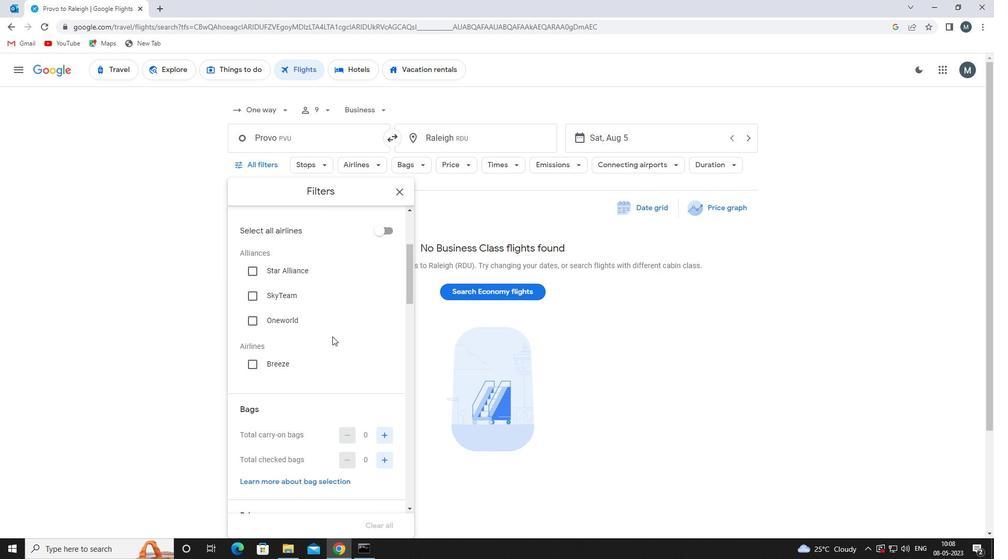 
Action: Mouse scrolled (332, 336) with delta (0, 0)
Screenshot: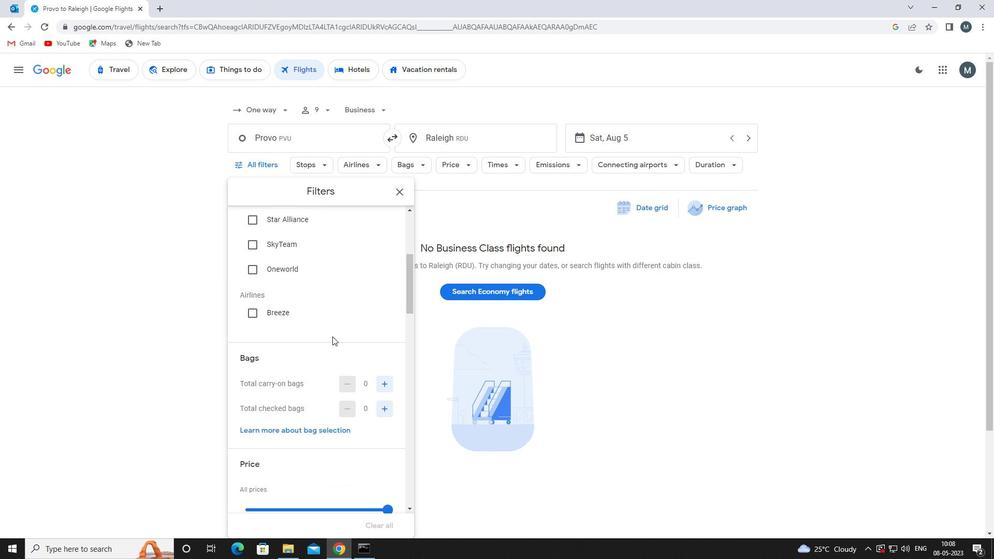 
Action: Mouse moved to (387, 332)
Screenshot: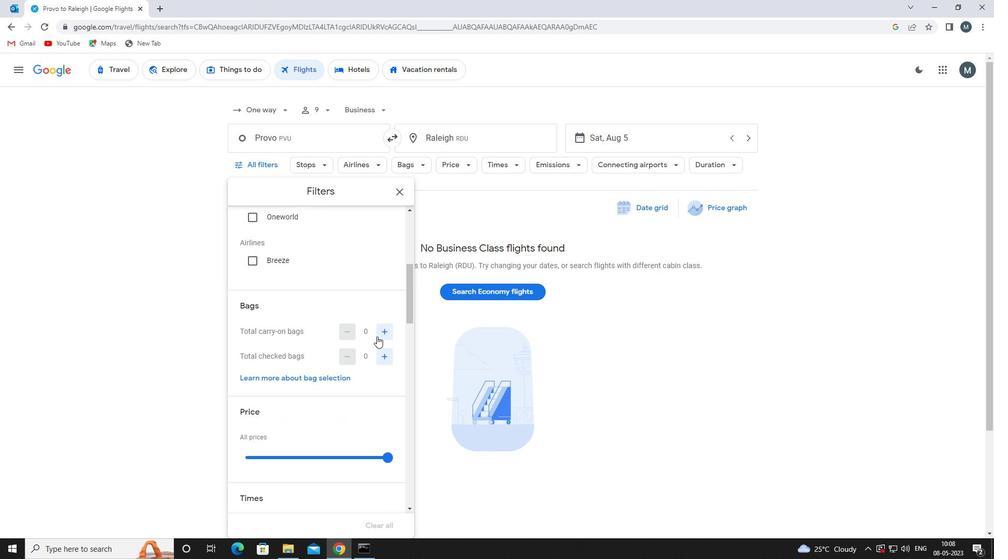 
Action: Mouse pressed left at (387, 332)
Screenshot: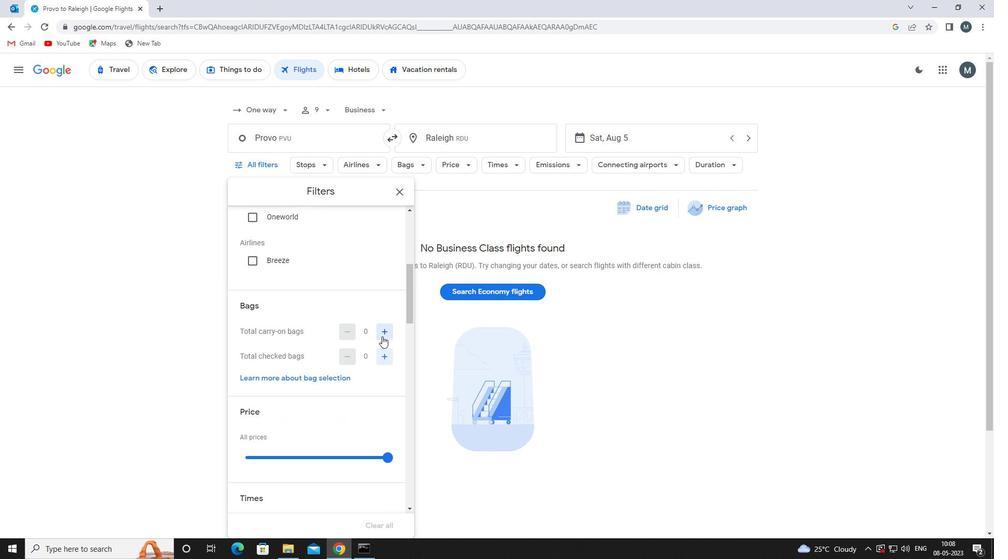 
Action: Mouse moved to (316, 320)
Screenshot: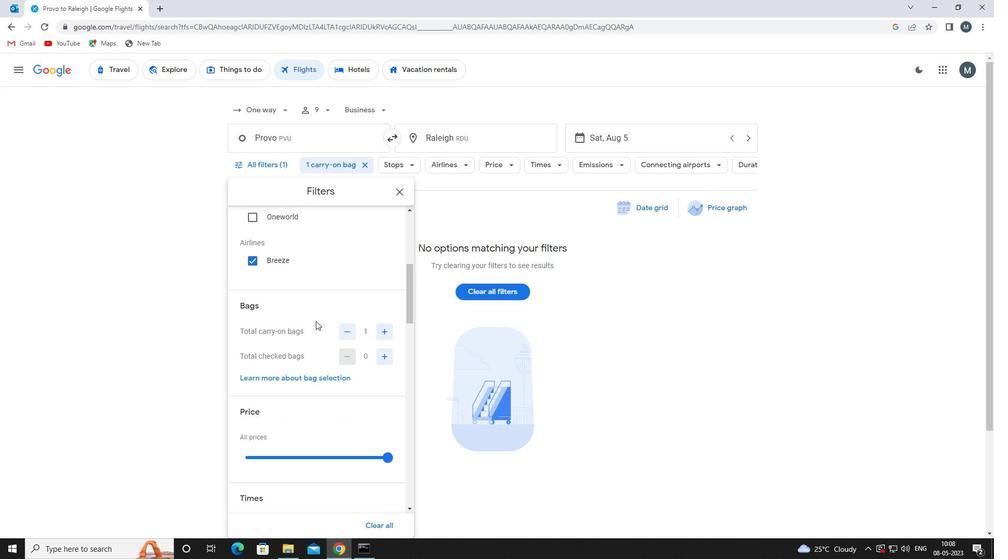 
Action: Mouse scrolled (316, 319) with delta (0, 0)
Screenshot: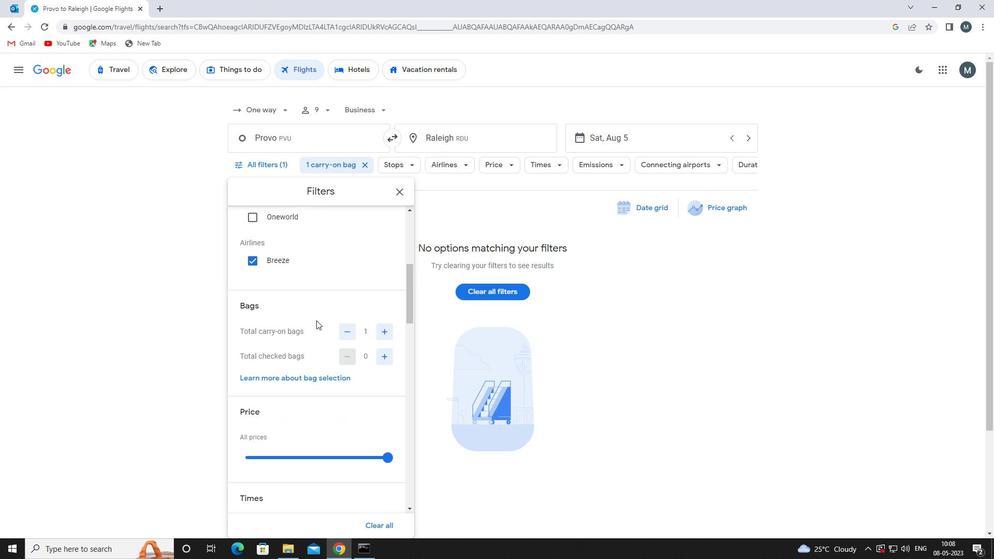
Action: Mouse moved to (317, 317)
Screenshot: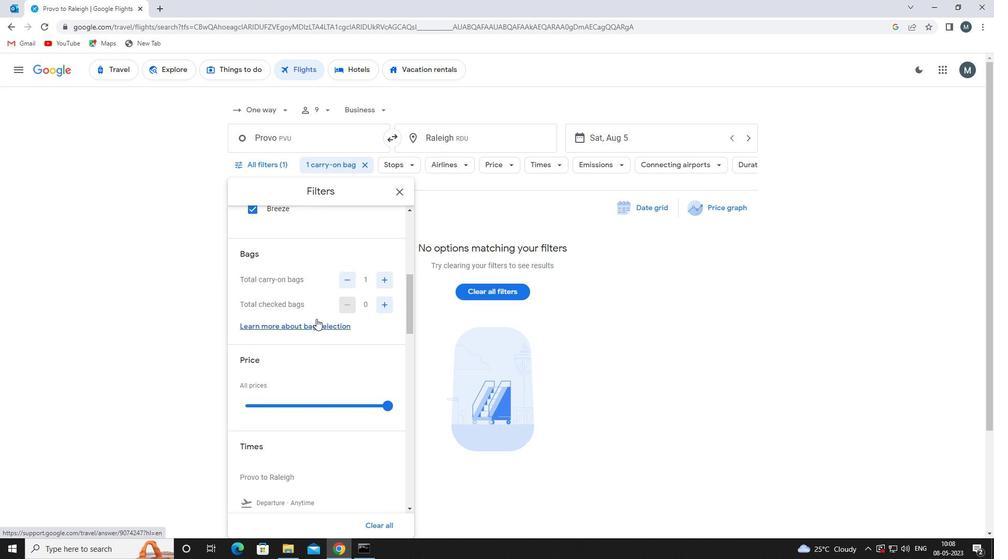 
Action: Mouse scrolled (317, 317) with delta (0, 0)
Screenshot: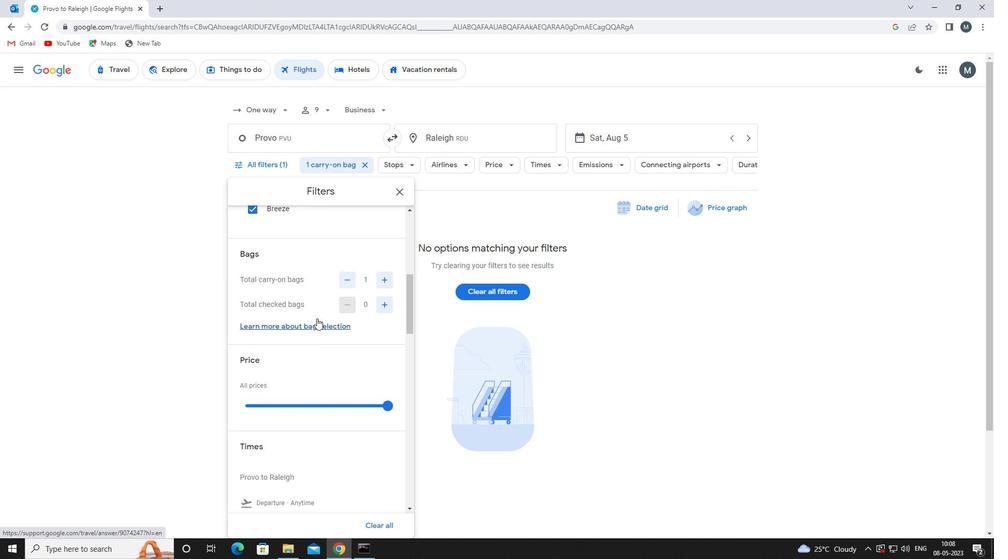 
Action: Mouse moved to (304, 353)
Screenshot: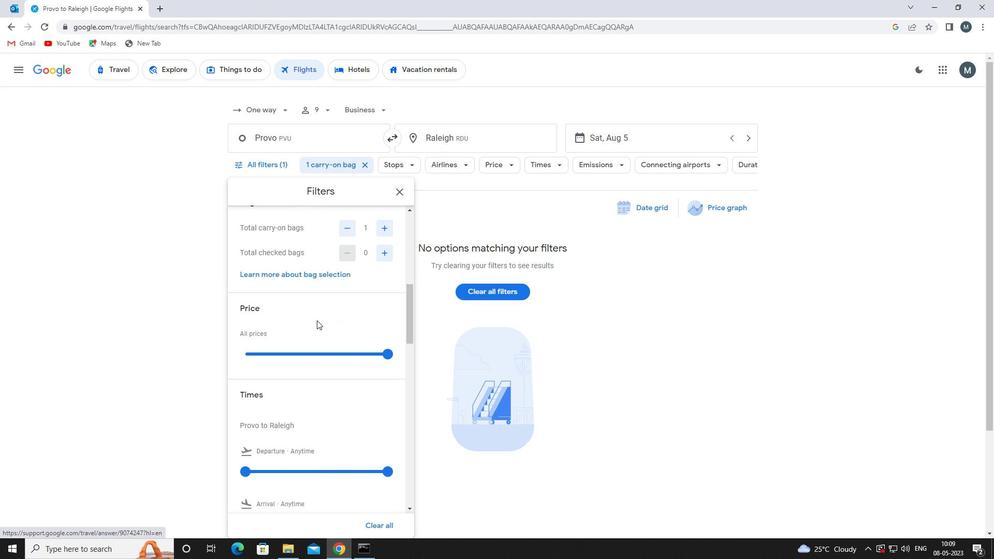 
Action: Mouse pressed left at (304, 353)
Screenshot: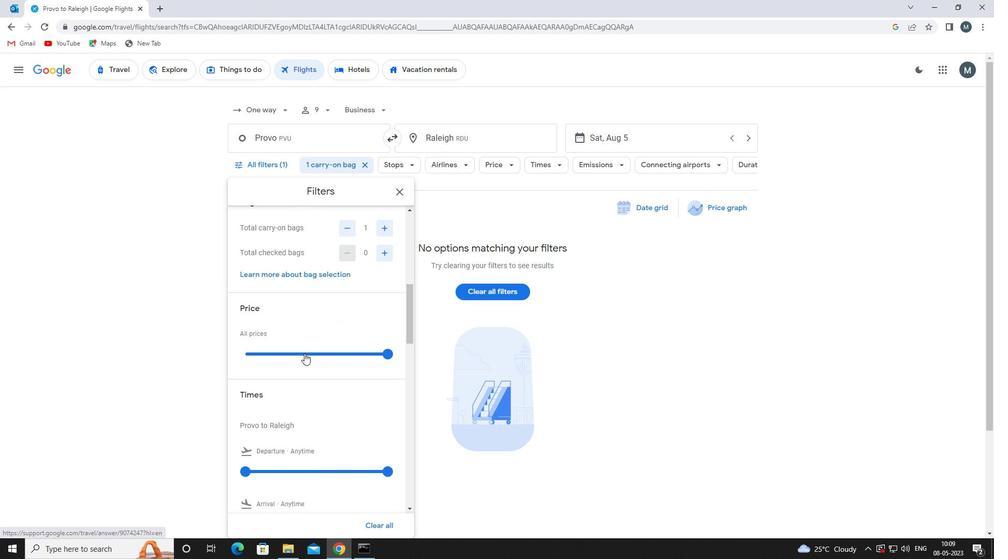 
Action: Mouse moved to (303, 351)
Screenshot: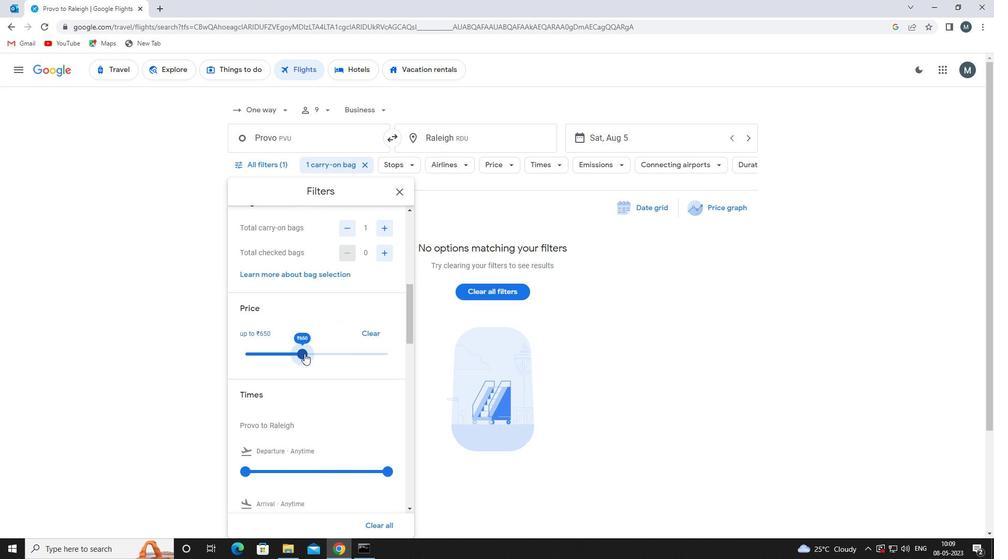 
Action: Mouse pressed left at (303, 351)
Screenshot: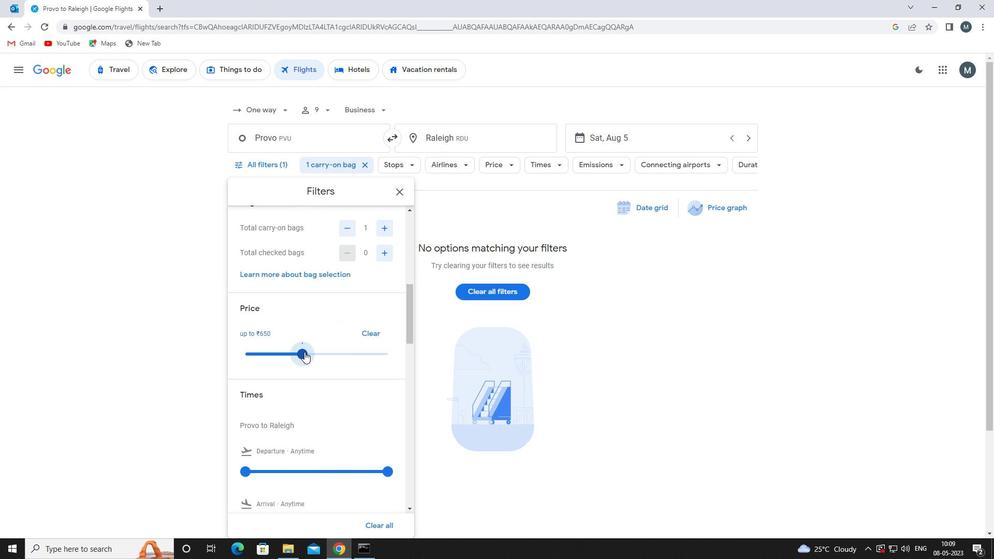 
Action: Mouse moved to (339, 345)
Screenshot: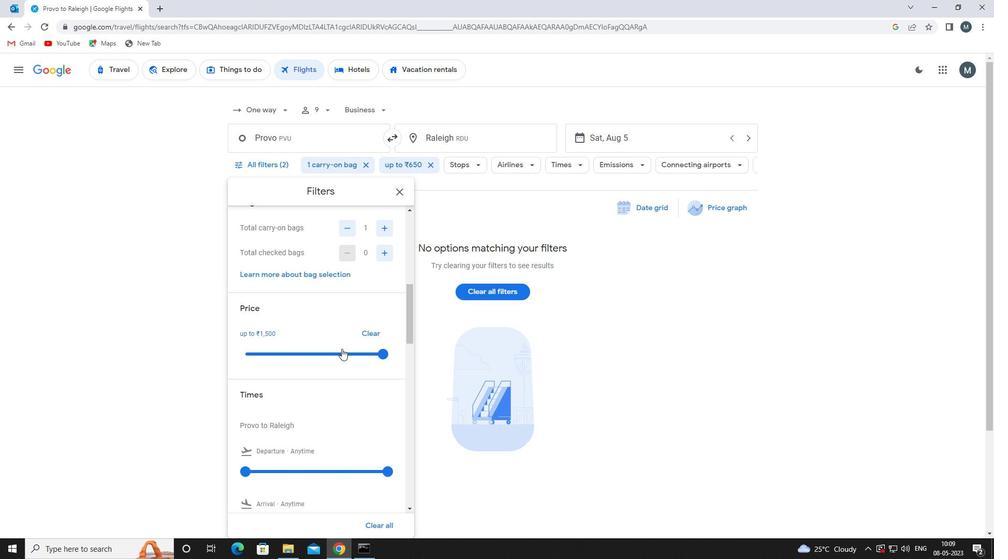 
Action: Mouse scrolled (339, 344) with delta (0, 0)
Screenshot: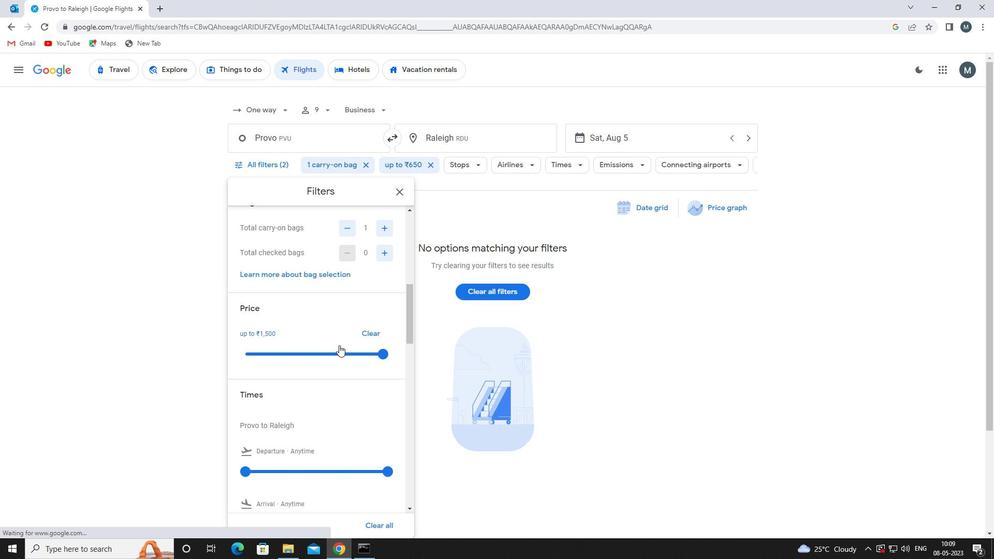 
Action: Mouse moved to (338, 344)
Screenshot: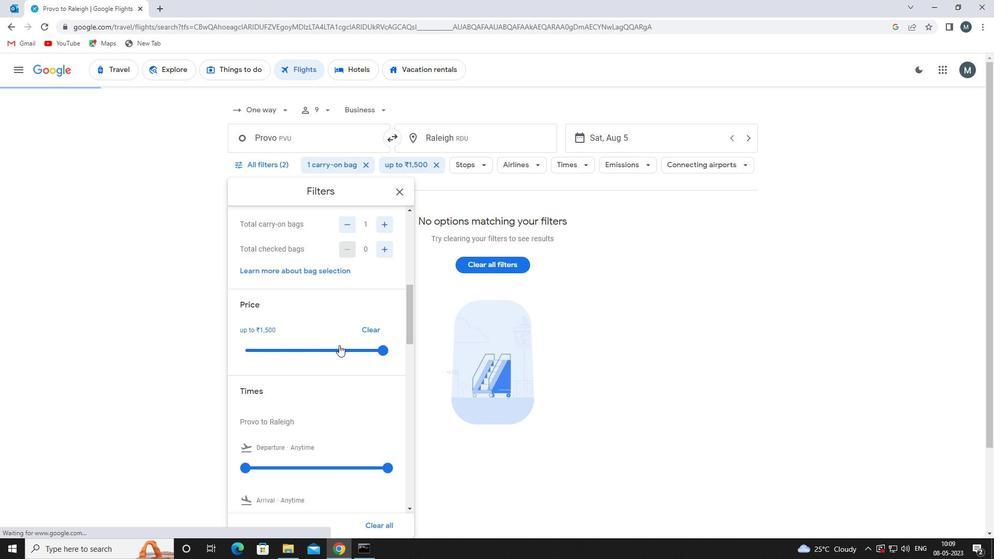 
Action: Mouse scrolled (338, 343) with delta (0, 0)
Screenshot: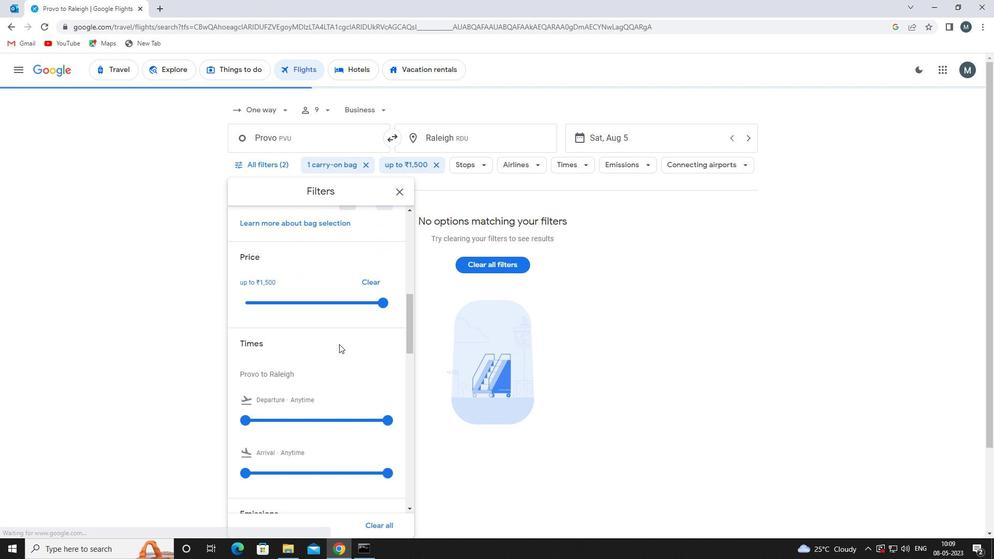 
Action: Mouse moved to (238, 368)
Screenshot: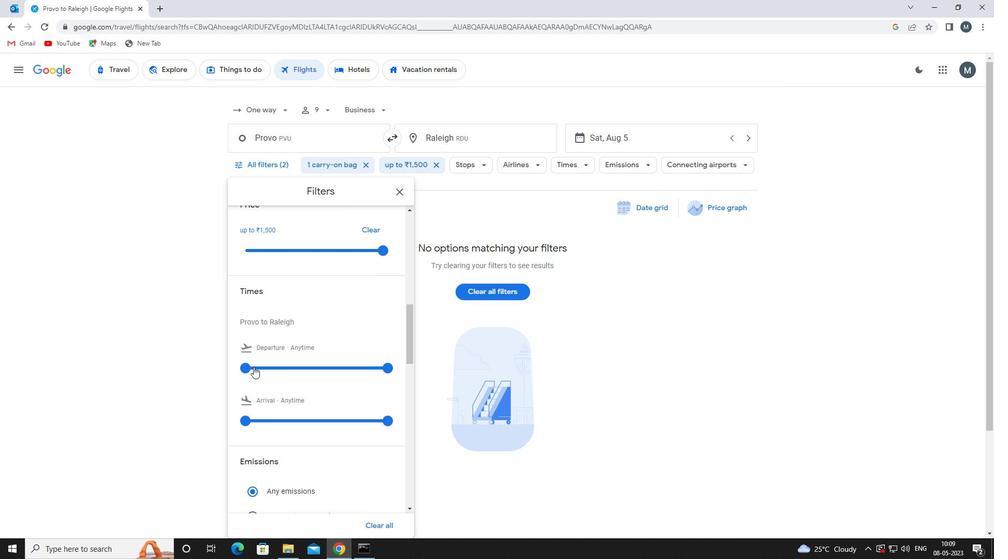
Action: Mouse pressed left at (238, 368)
Screenshot: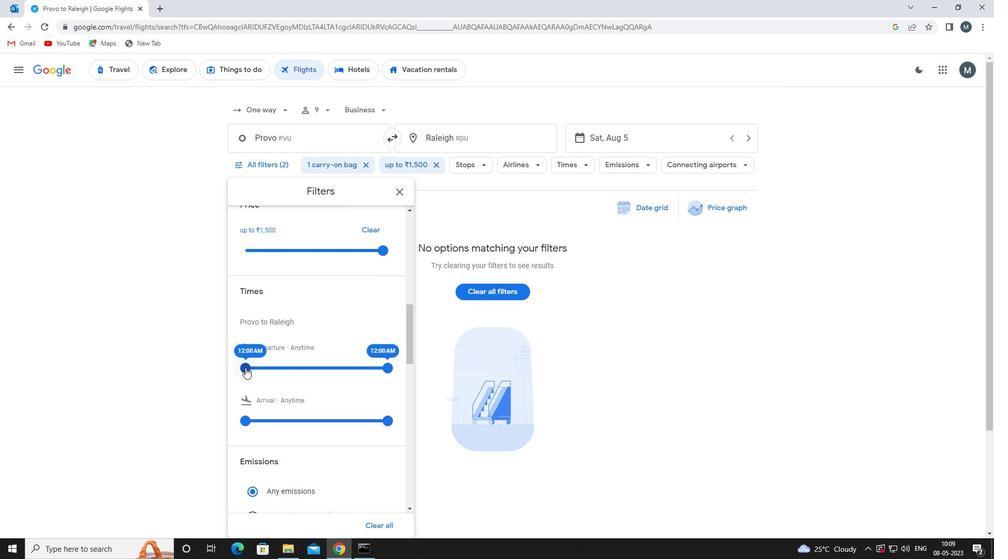 
Action: Mouse moved to (385, 367)
Screenshot: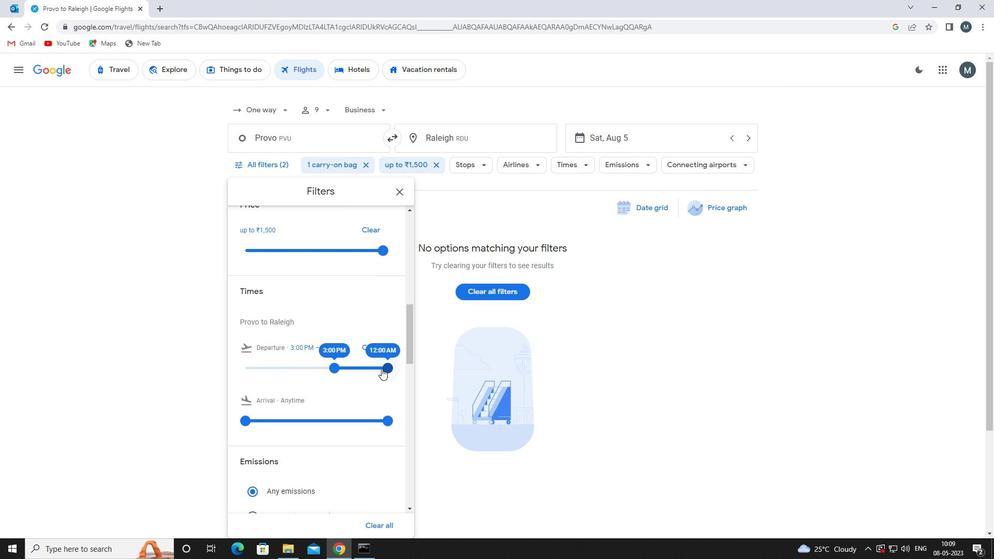 
Action: Mouse pressed left at (385, 367)
Screenshot: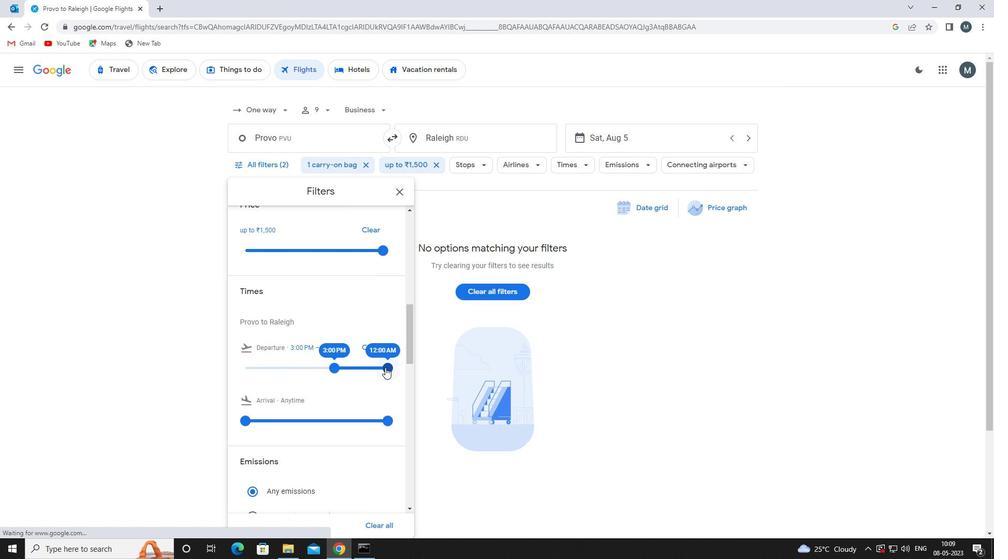 
Action: Mouse moved to (343, 364)
Screenshot: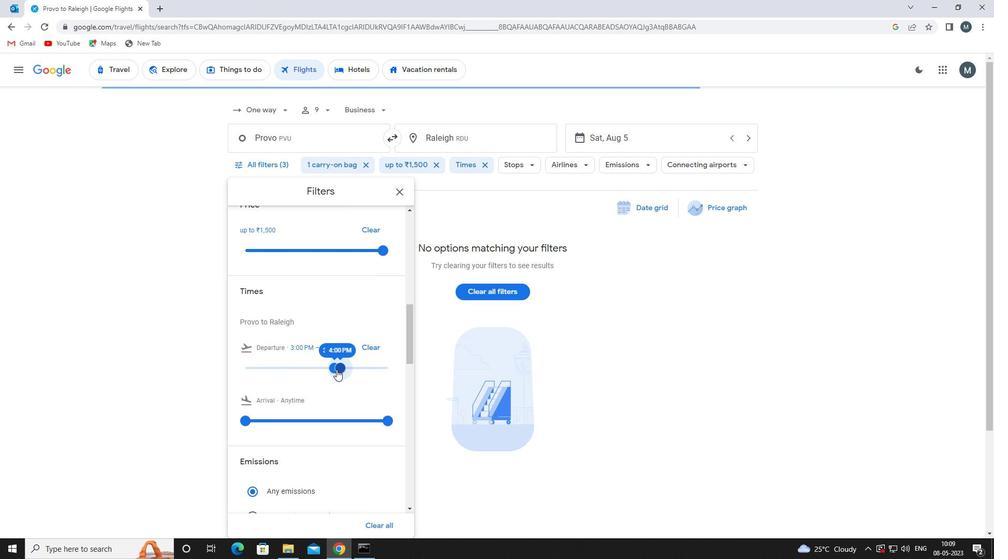 
Action: Mouse scrolled (343, 364) with delta (0, 0)
Screenshot: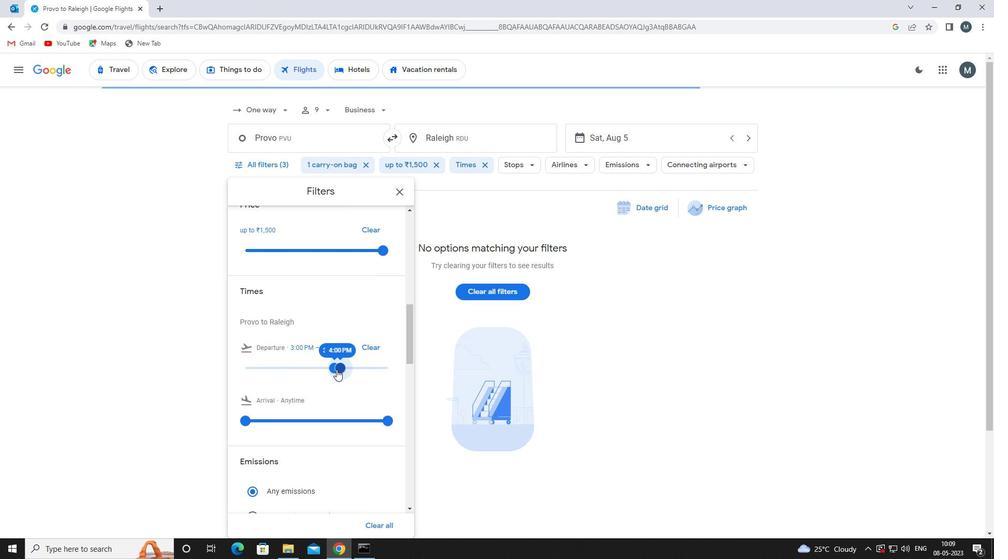 
Action: Mouse scrolled (343, 364) with delta (0, 0)
Screenshot: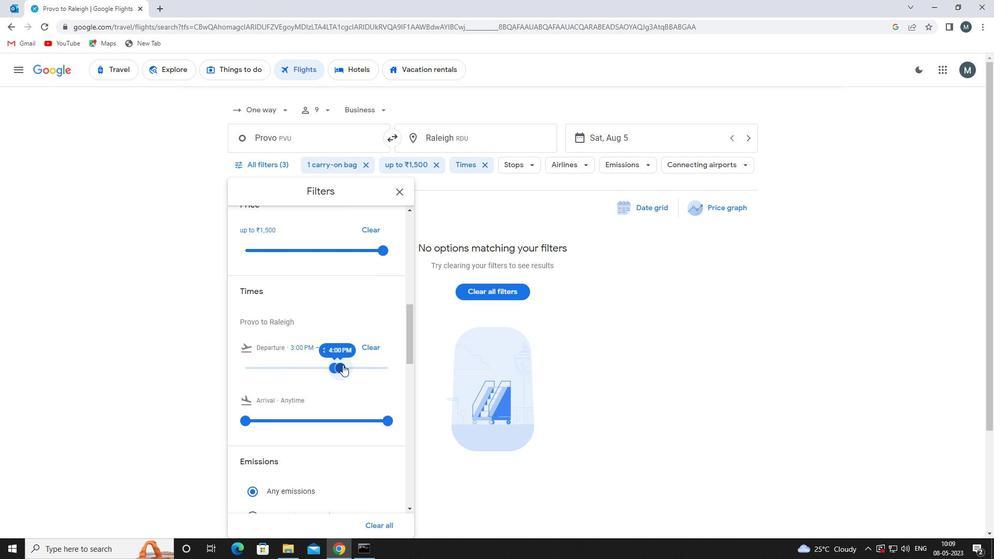 
Action: Mouse moved to (397, 192)
Screenshot: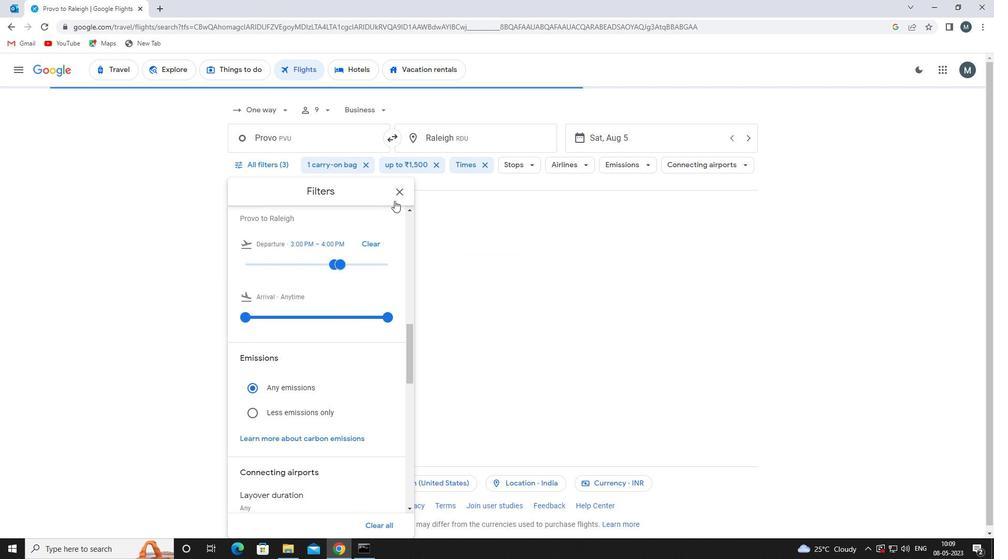 
Action: Mouse pressed left at (397, 192)
Screenshot: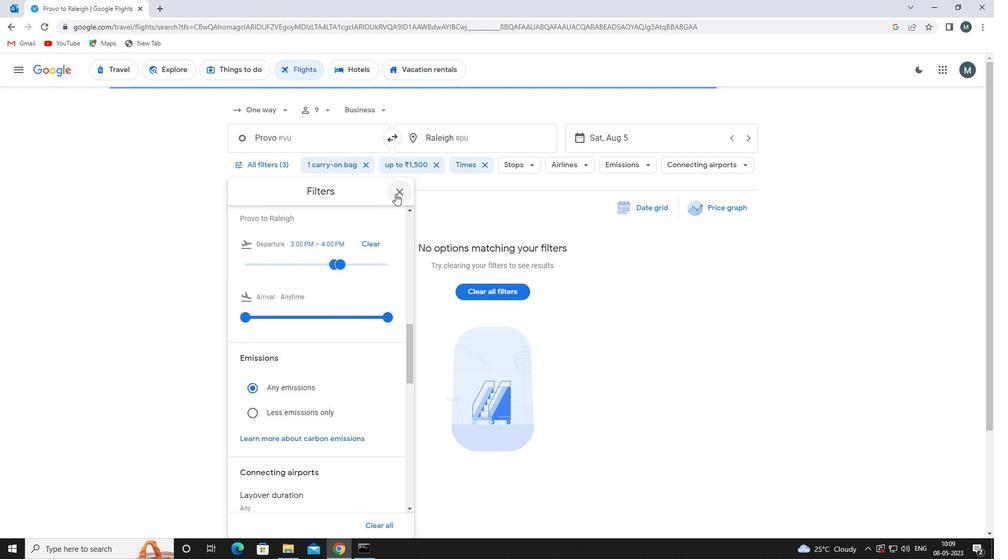 
Action: Mouse moved to (393, 203)
Screenshot: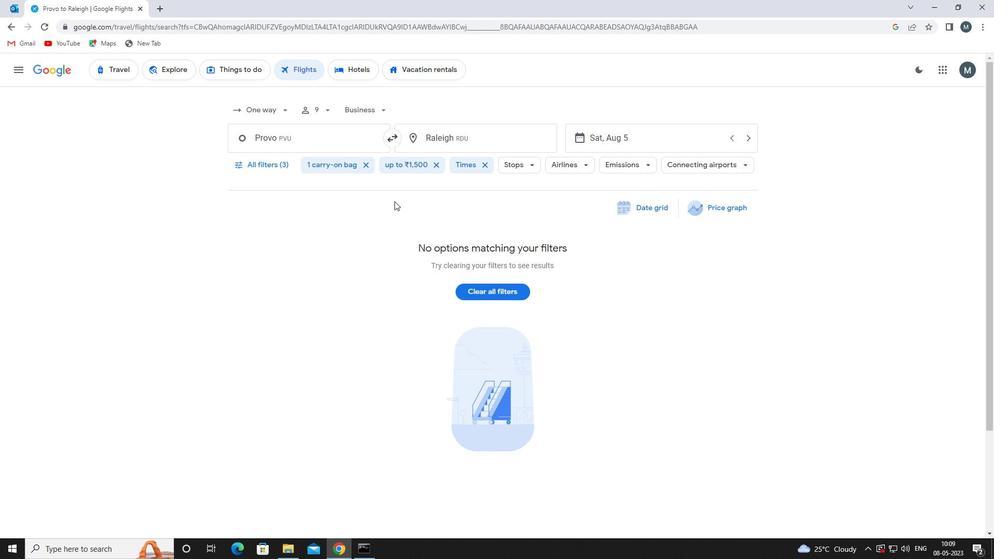 
